 Task: Look for space in Les Pennes-Mirabeau, France from 1st June, 2023 to 9th June, 2023 for 4 adults in price range Rs.6000 to Rs.12000. Place can be entire place with 2 bedrooms having 2 beds and 2 bathrooms. Property type can be house, flat, guest house. Booking option can be shelf check-in. Required host language is English.
Action: Mouse moved to (396, 160)
Screenshot: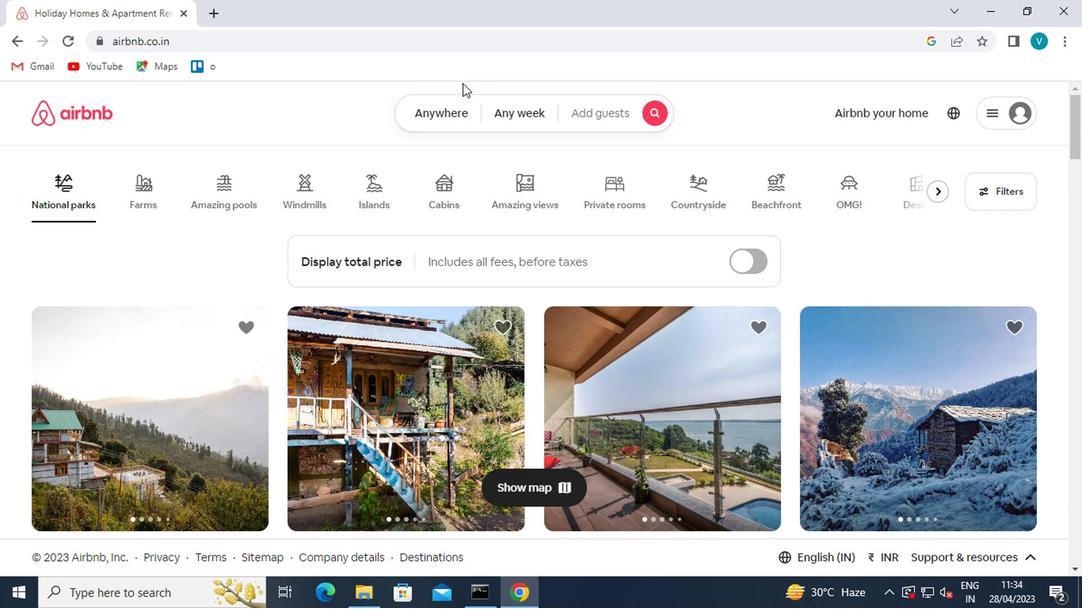 
Action: Mouse pressed left at (396, 160)
Screenshot: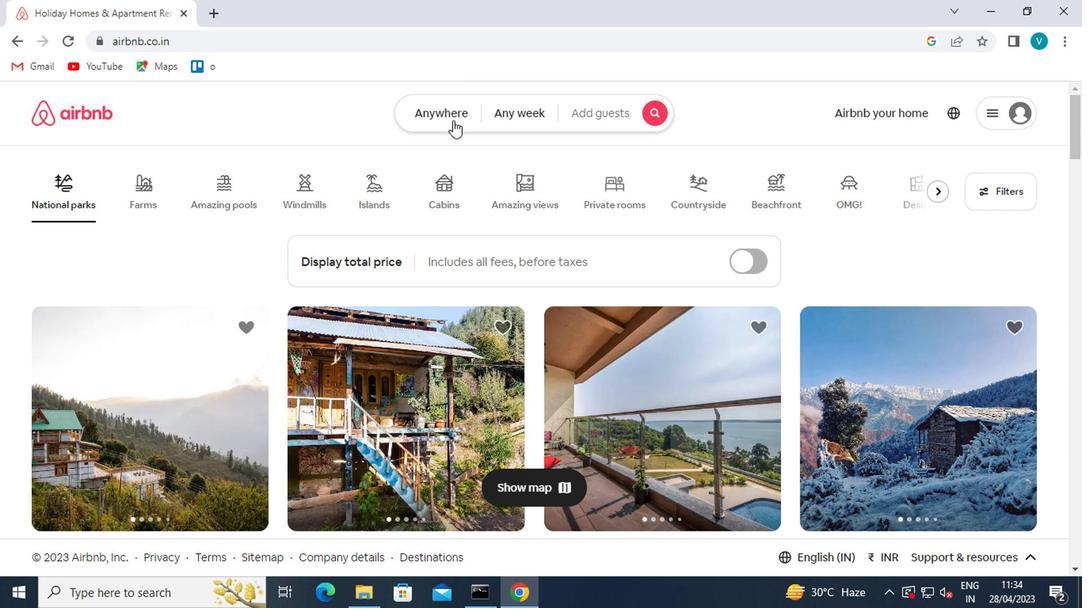 
Action: Mouse moved to (310, 200)
Screenshot: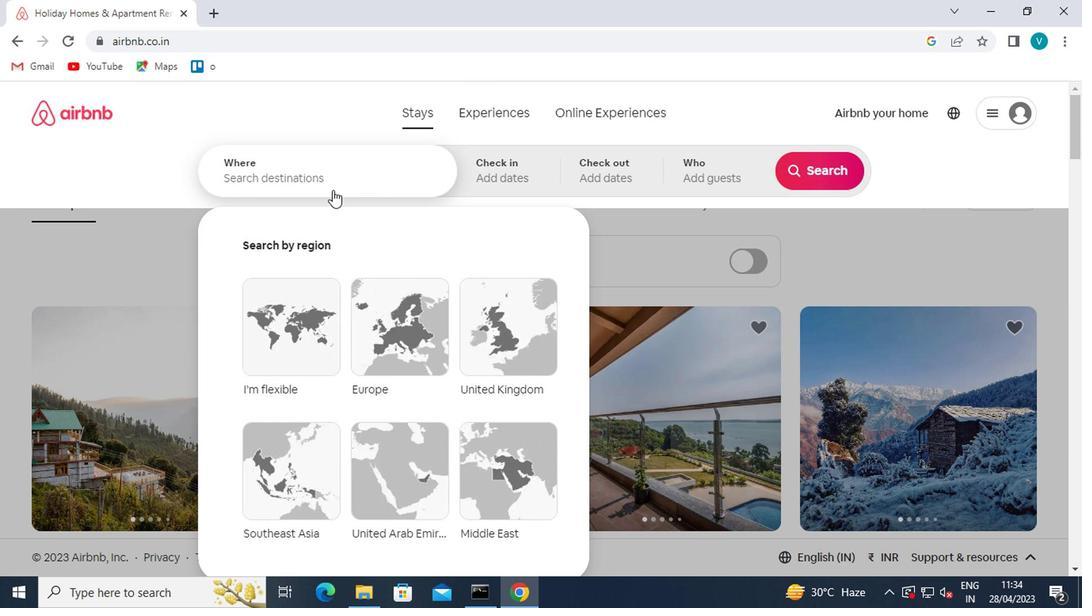 
Action: Mouse pressed left at (310, 200)
Screenshot: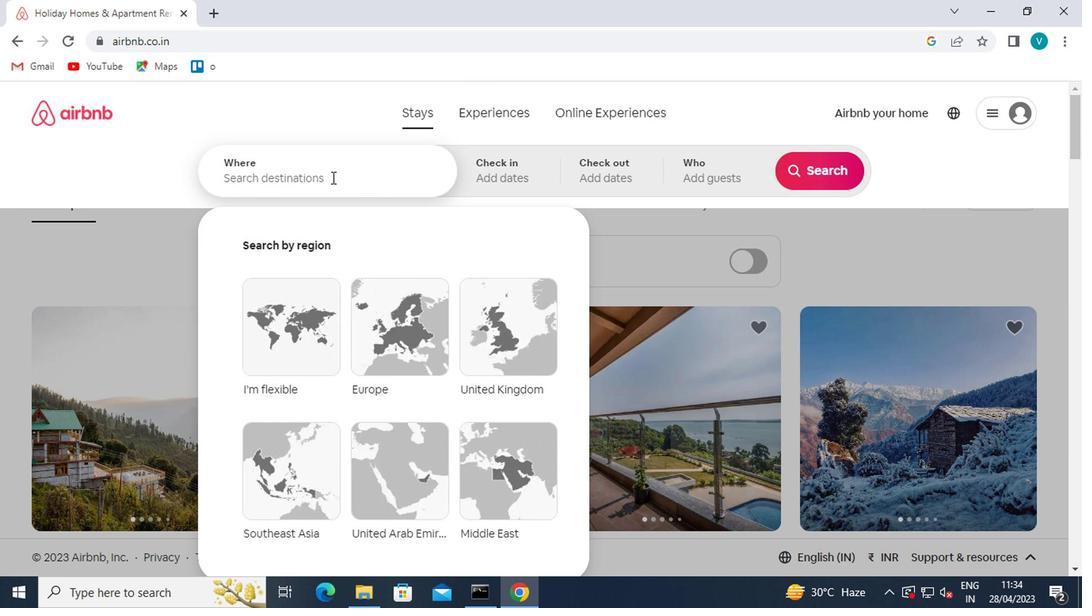 
Action: Key pressed l<Key.caps_lock>es<Key.space>p<Key.down><Key.enter>
Screenshot: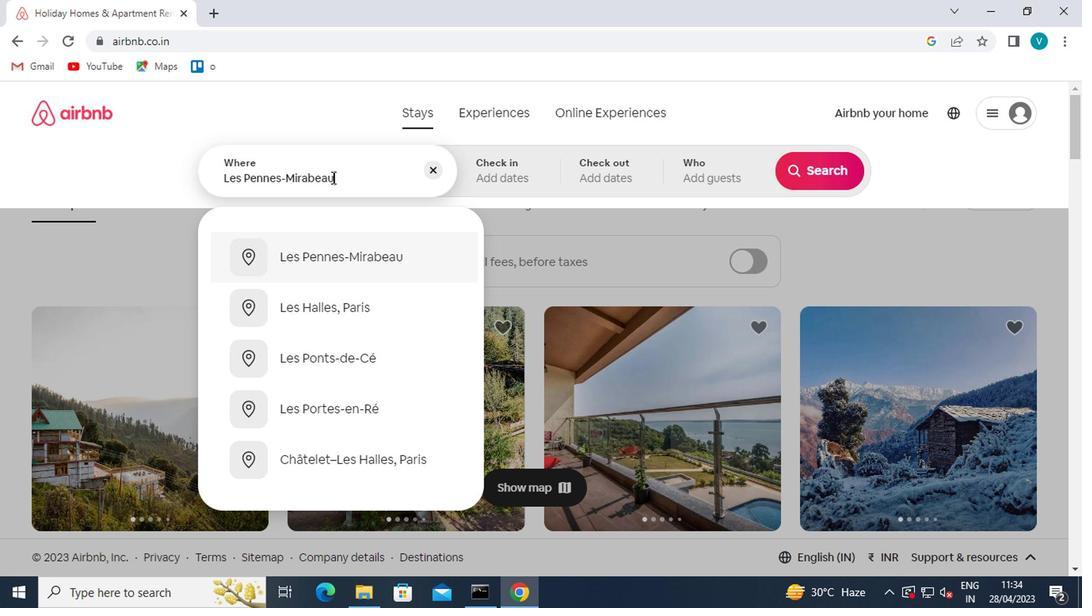 
Action: Mouse moved to (652, 280)
Screenshot: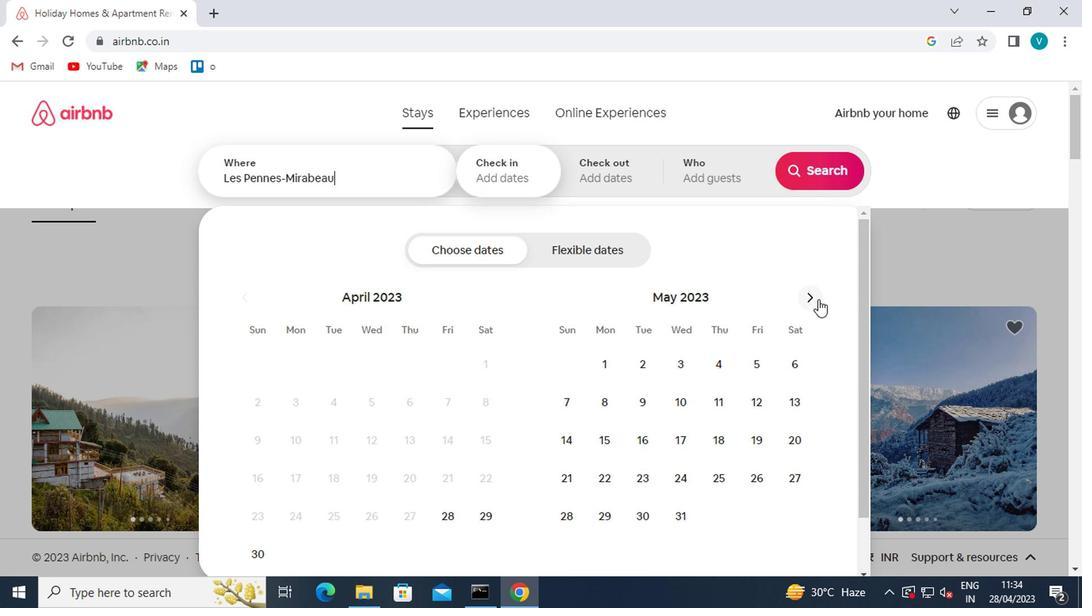 
Action: Mouse pressed left at (652, 280)
Screenshot: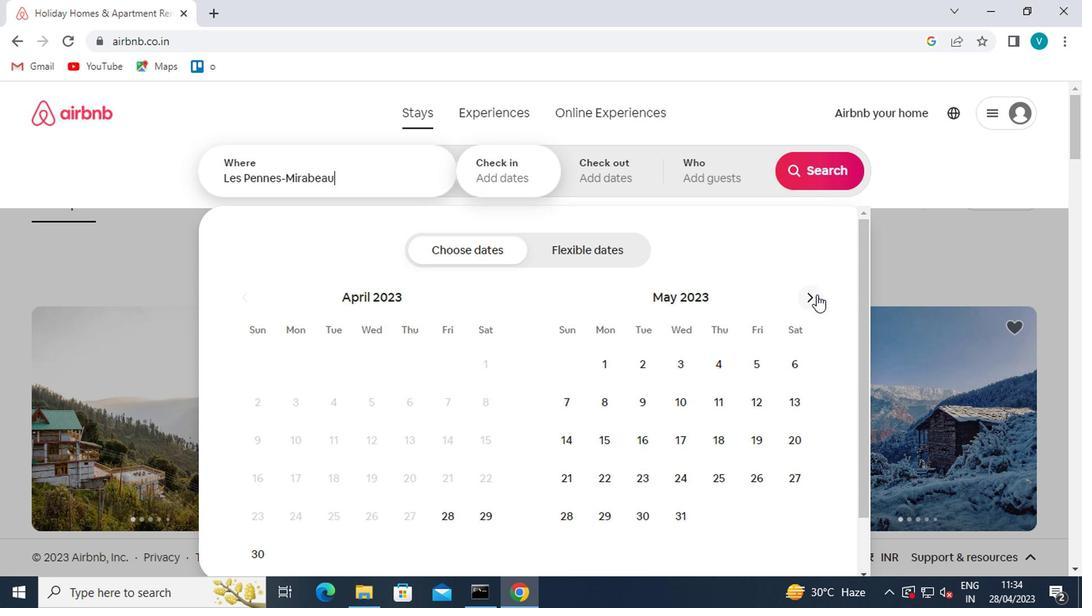 
Action: Mouse moved to (584, 332)
Screenshot: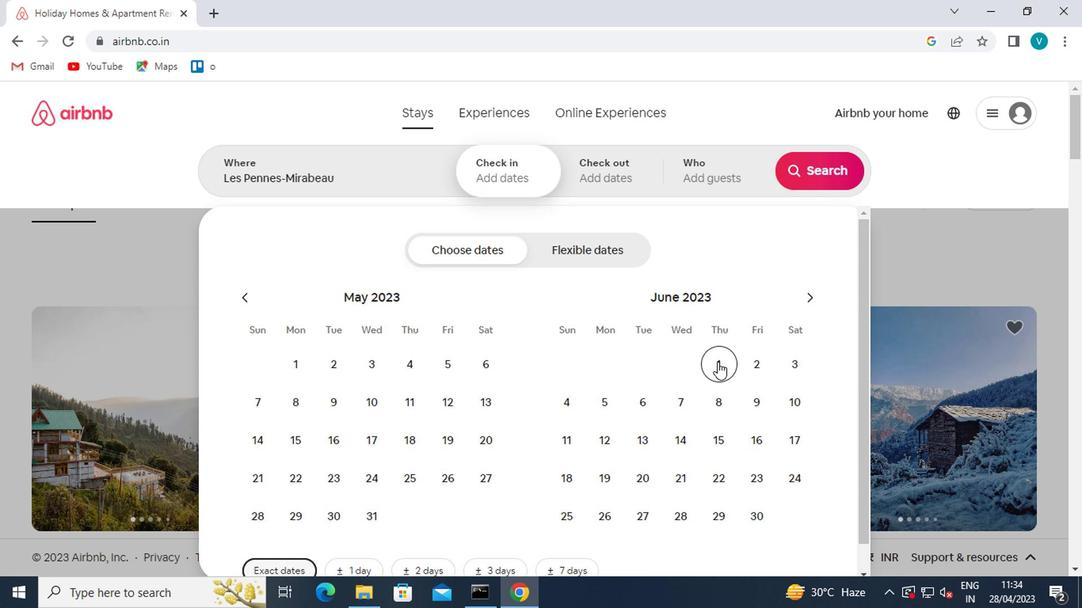 
Action: Mouse pressed left at (584, 332)
Screenshot: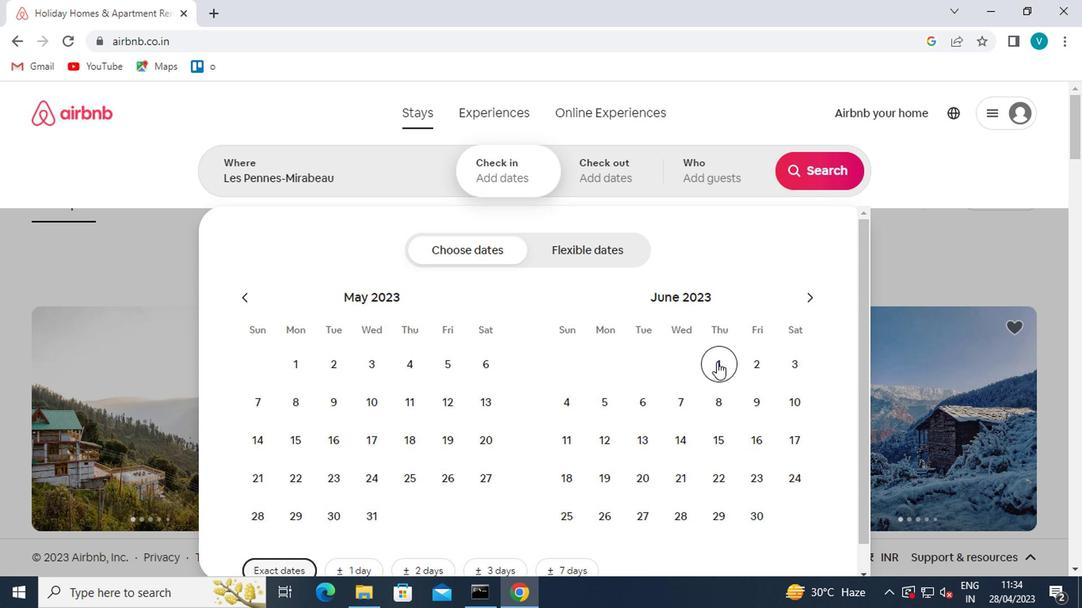 
Action: Mouse moved to (604, 360)
Screenshot: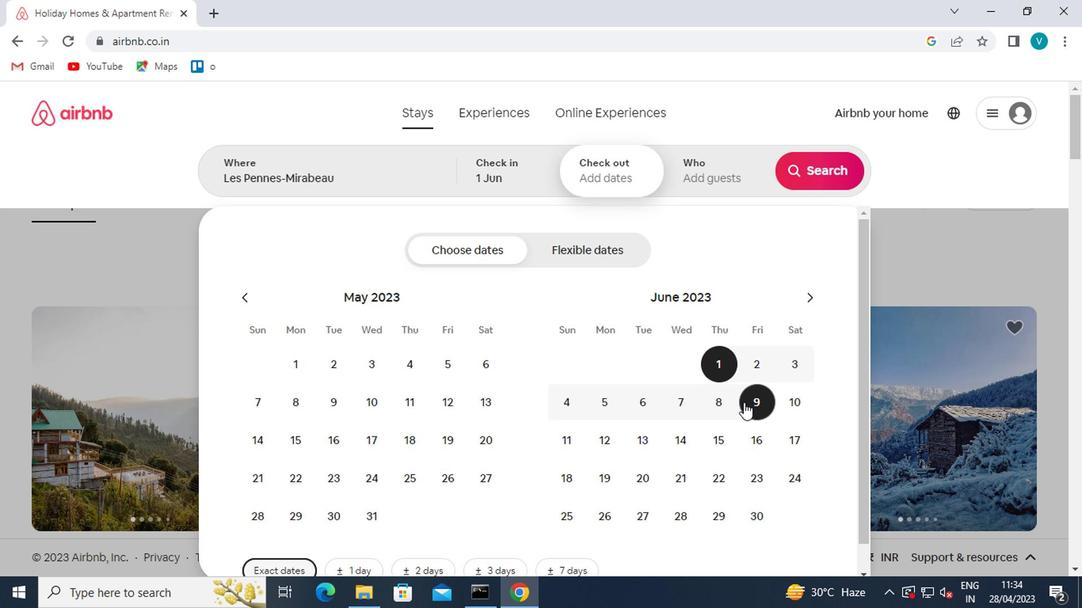 
Action: Mouse pressed left at (604, 360)
Screenshot: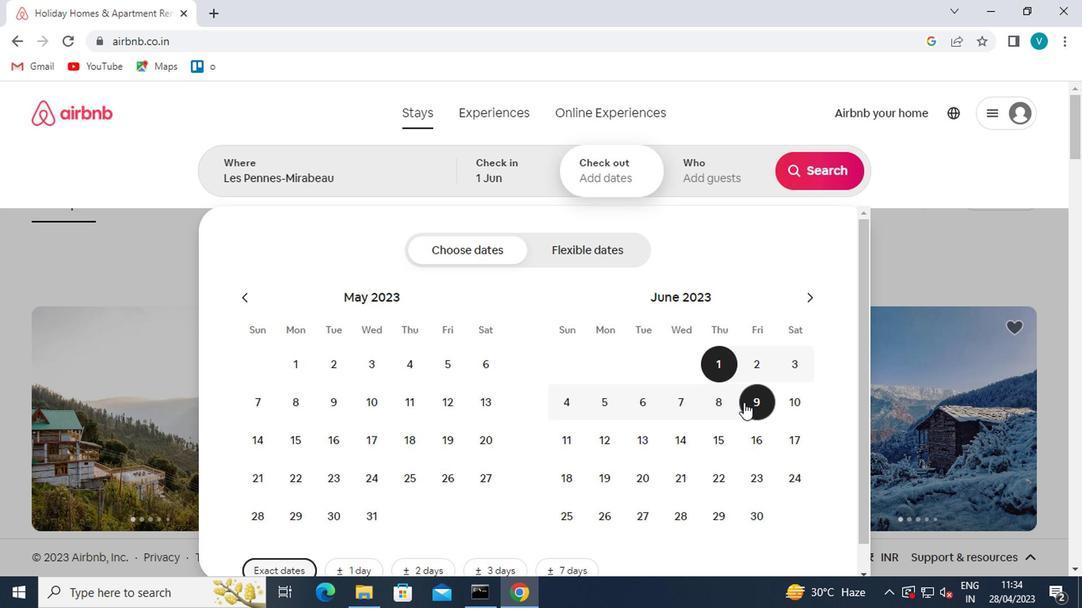 
Action: Mouse moved to (581, 204)
Screenshot: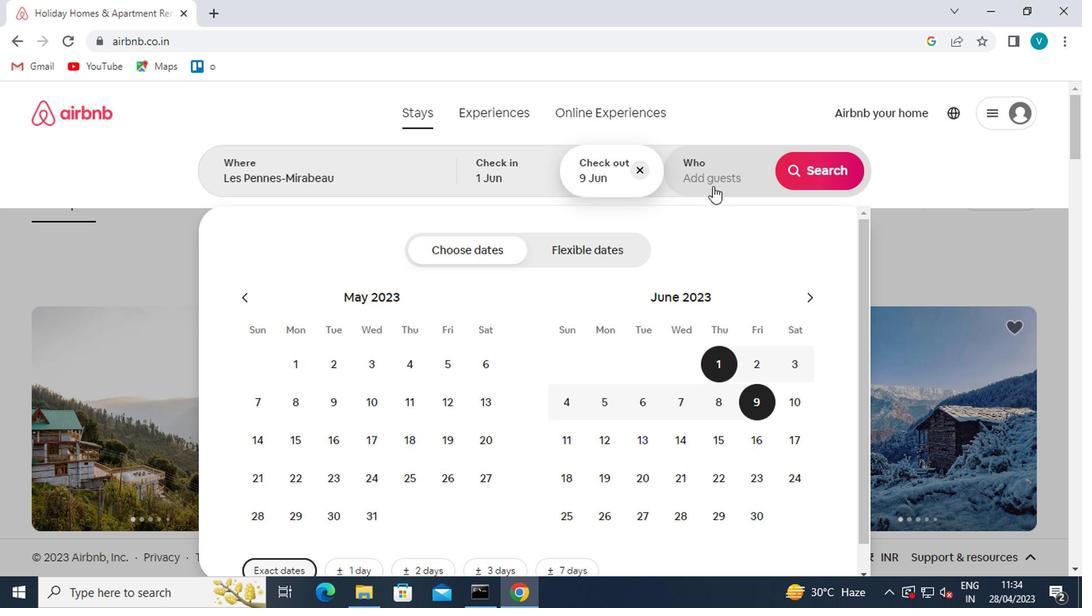 
Action: Mouse pressed left at (581, 204)
Screenshot: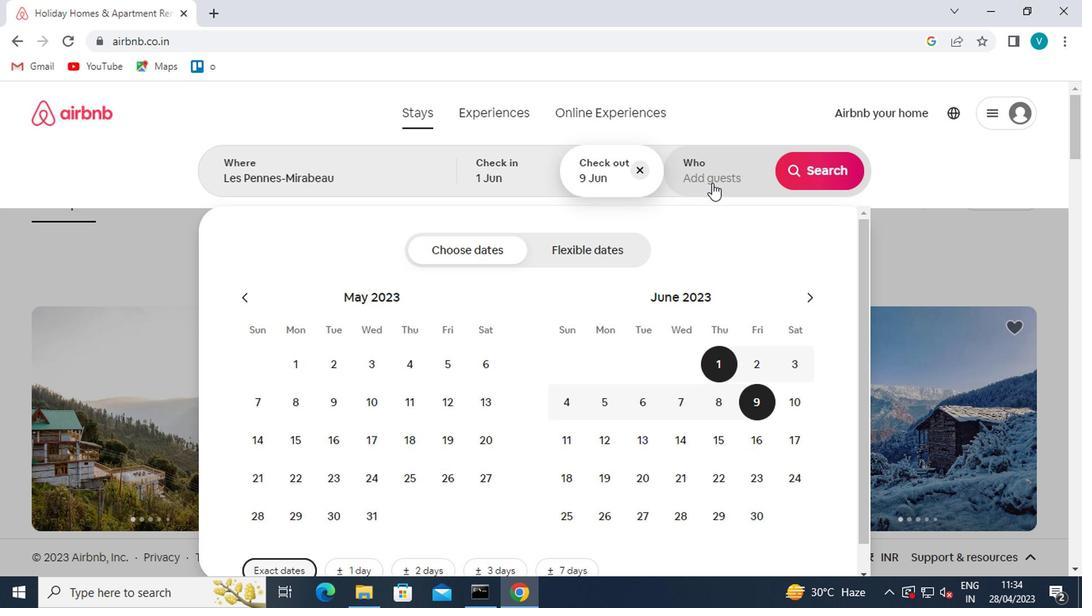 
Action: Mouse moved to (664, 254)
Screenshot: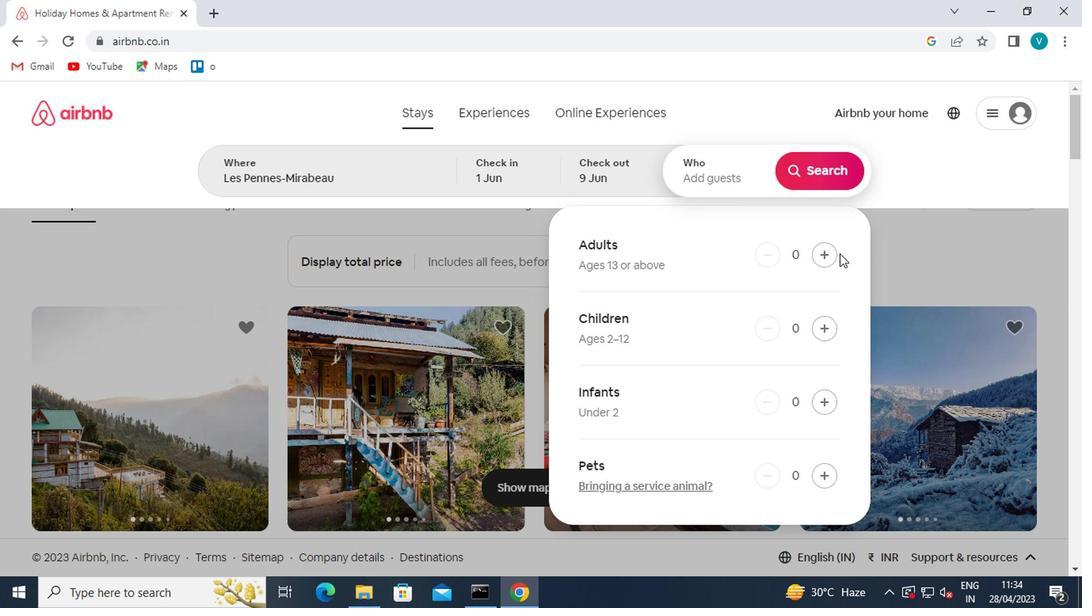 
Action: Mouse pressed left at (664, 254)
Screenshot: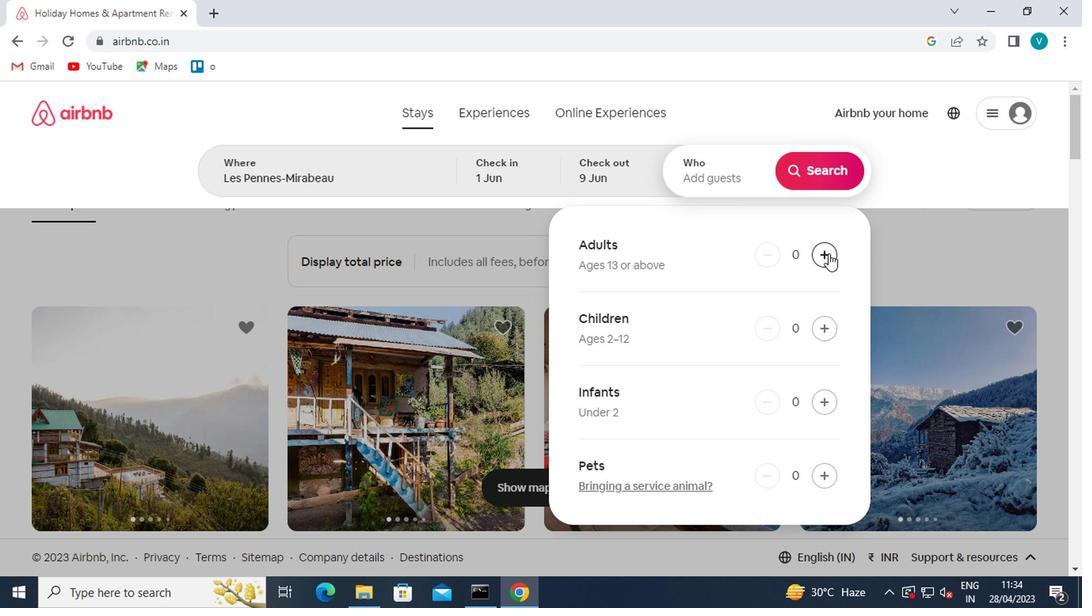 
Action: Mouse pressed left at (664, 254)
Screenshot: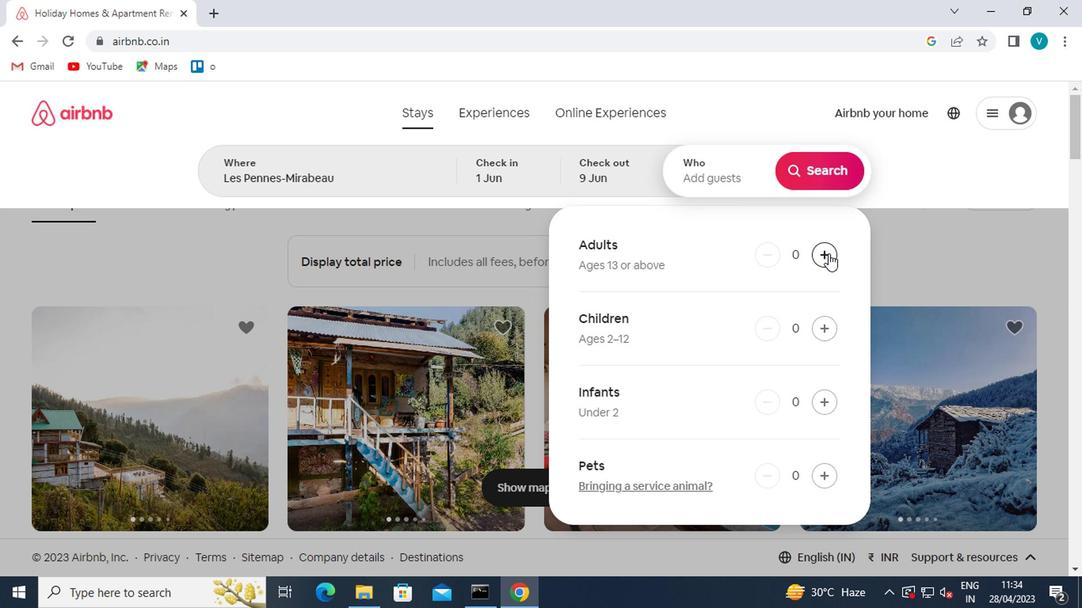 
Action: Mouse pressed left at (664, 254)
Screenshot: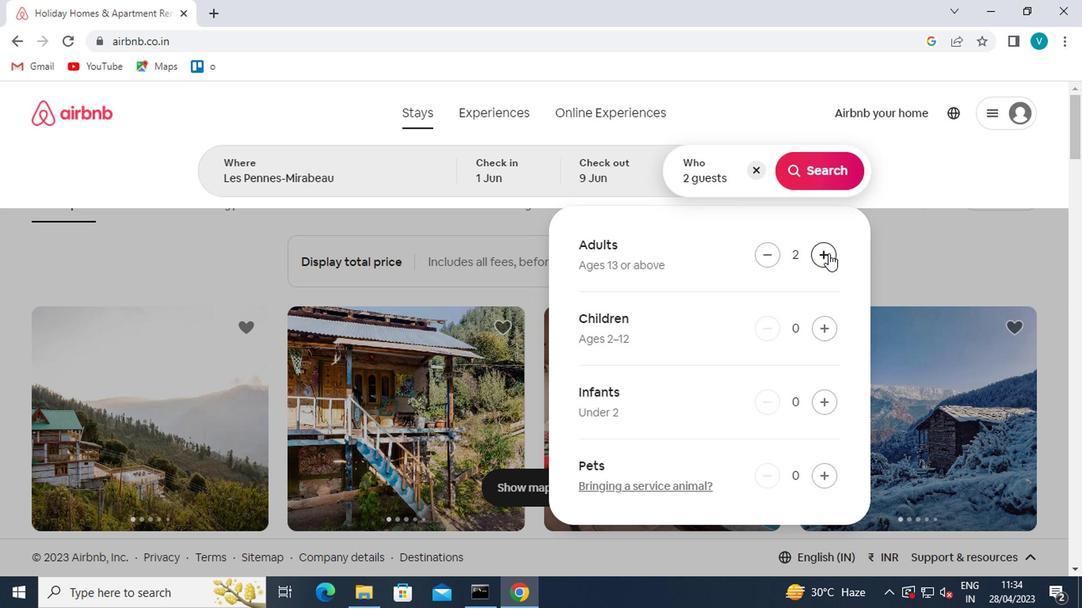 
Action: Mouse pressed left at (664, 254)
Screenshot: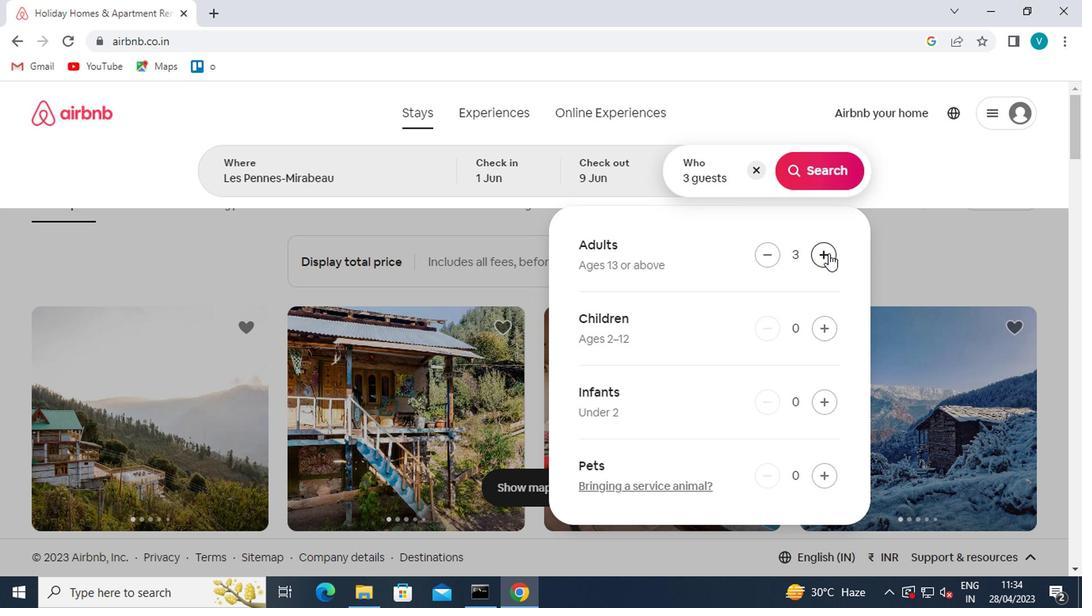 
Action: Mouse moved to (654, 197)
Screenshot: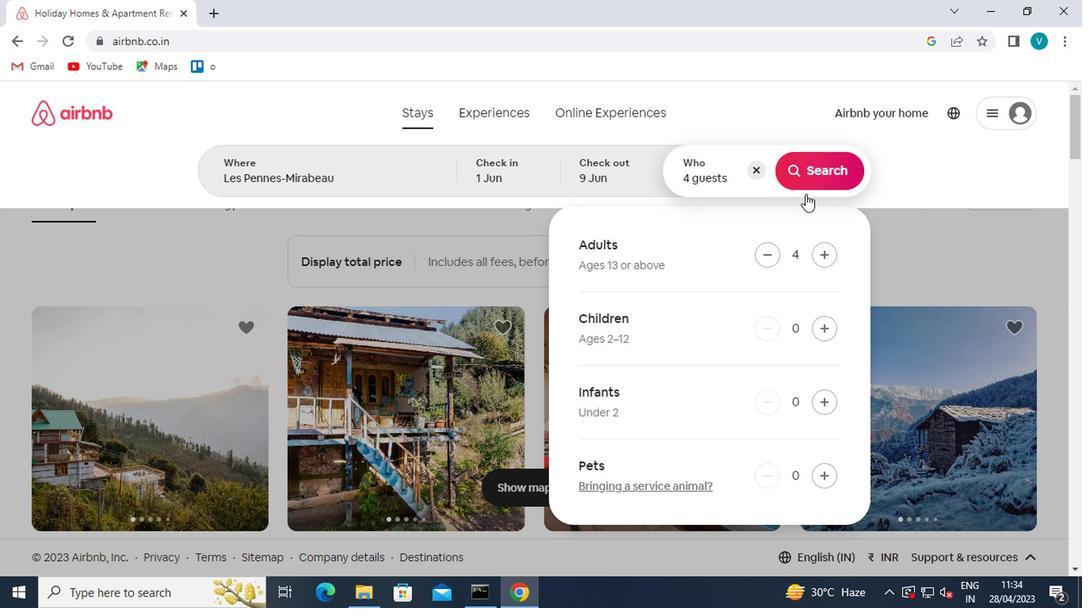 
Action: Mouse pressed left at (654, 197)
Screenshot: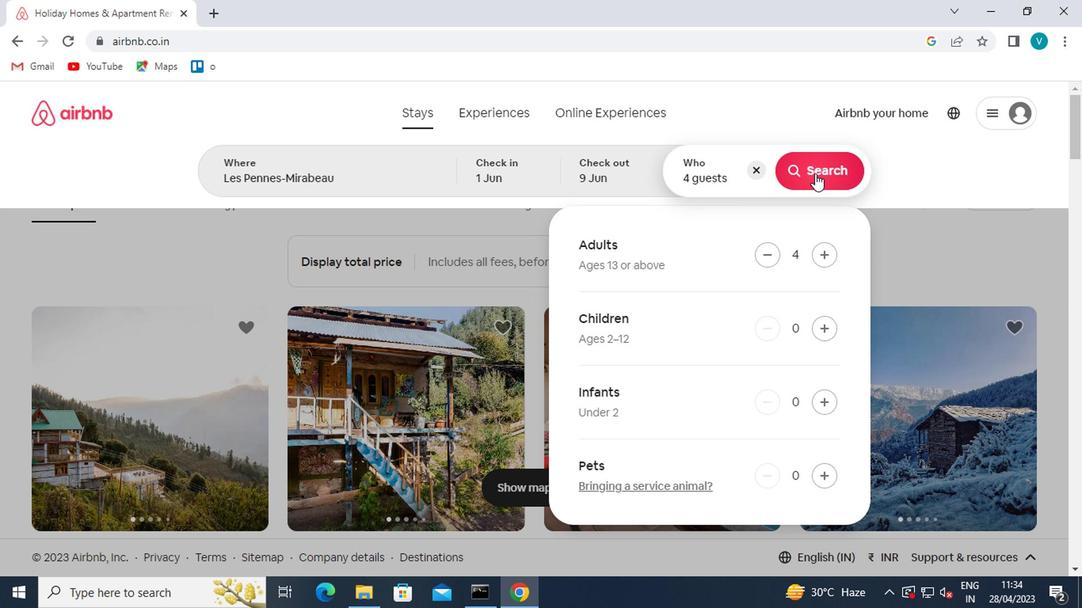 
Action: Mouse moved to (793, 194)
Screenshot: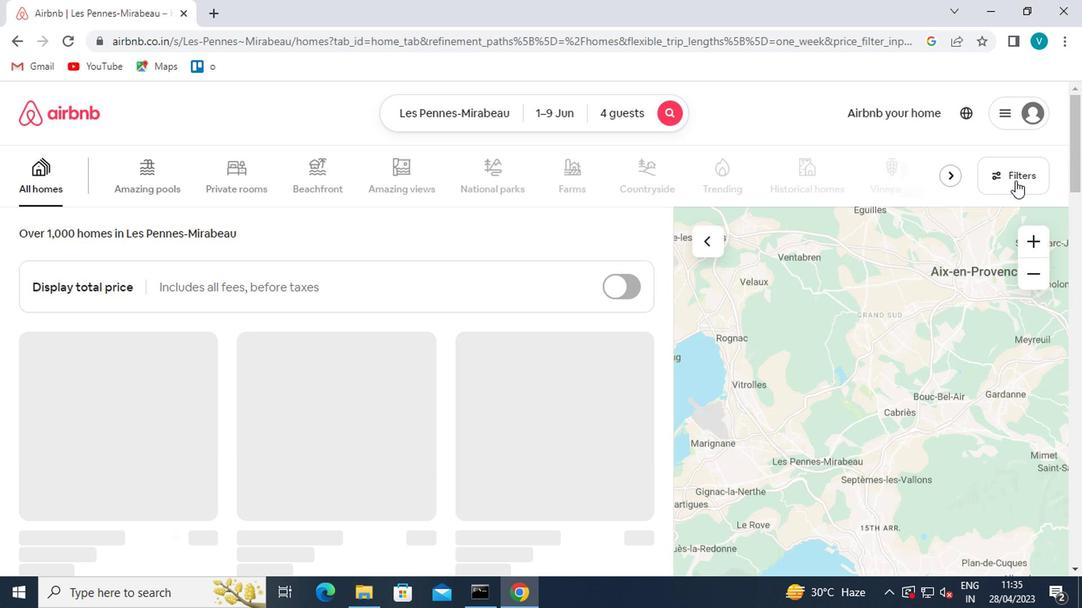 
Action: Mouse pressed left at (793, 194)
Screenshot: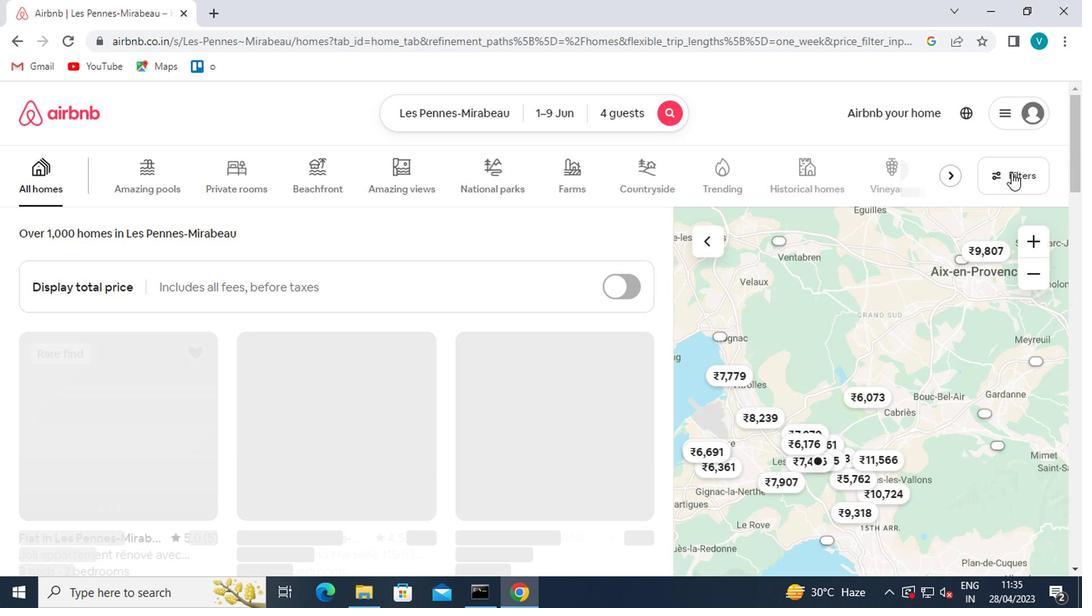 
Action: Mouse moved to (335, 340)
Screenshot: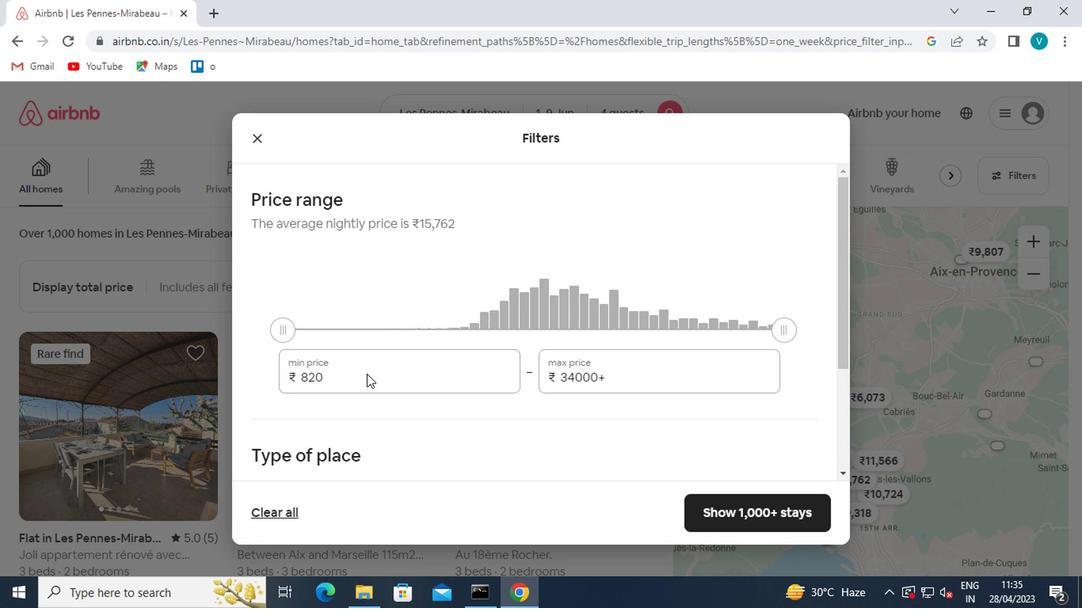 
Action: Mouse pressed left at (335, 340)
Screenshot: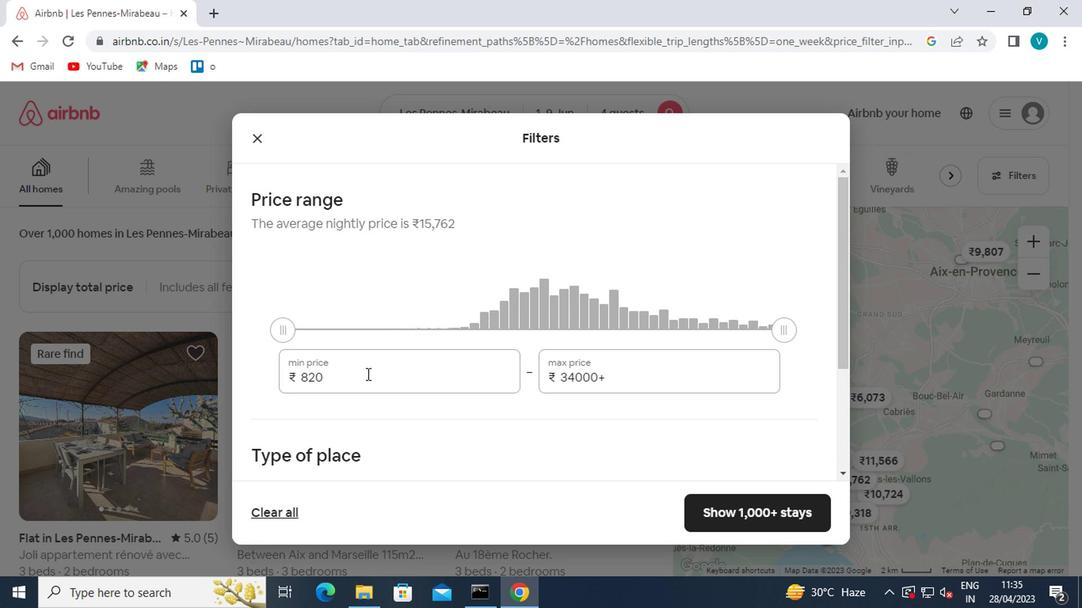 
Action: Key pressed <Key.backspace><Key.backspace><Key.backspace><Key.backspace><Key.backspace><Key.backspace><Key.backspace><Key.backspace><Key.backspace><Key.backspace><Key.backspace>6000<Key.tab>12000
Screenshot: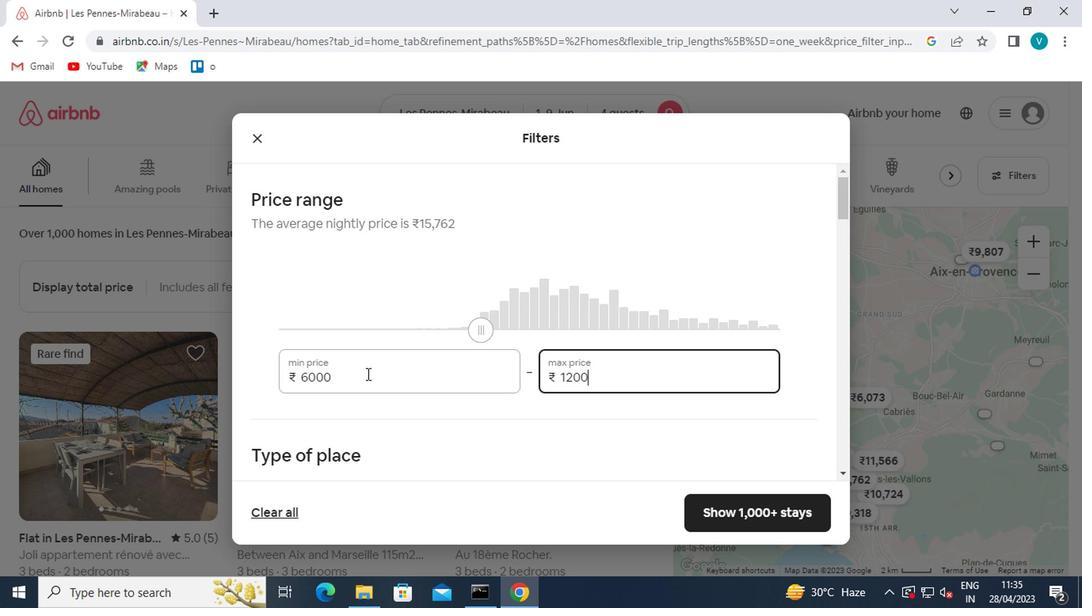 
Action: Mouse scrolled (335, 339) with delta (0, 0)
Screenshot: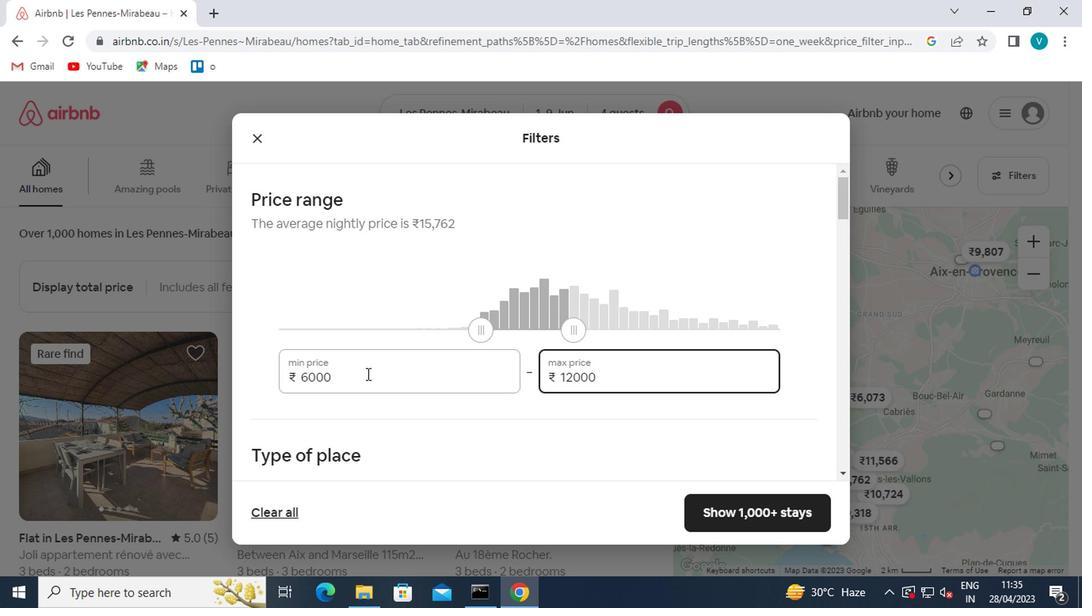 
Action: Mouse scrolled (335, 339) with delta (0, 0)
Screenshot: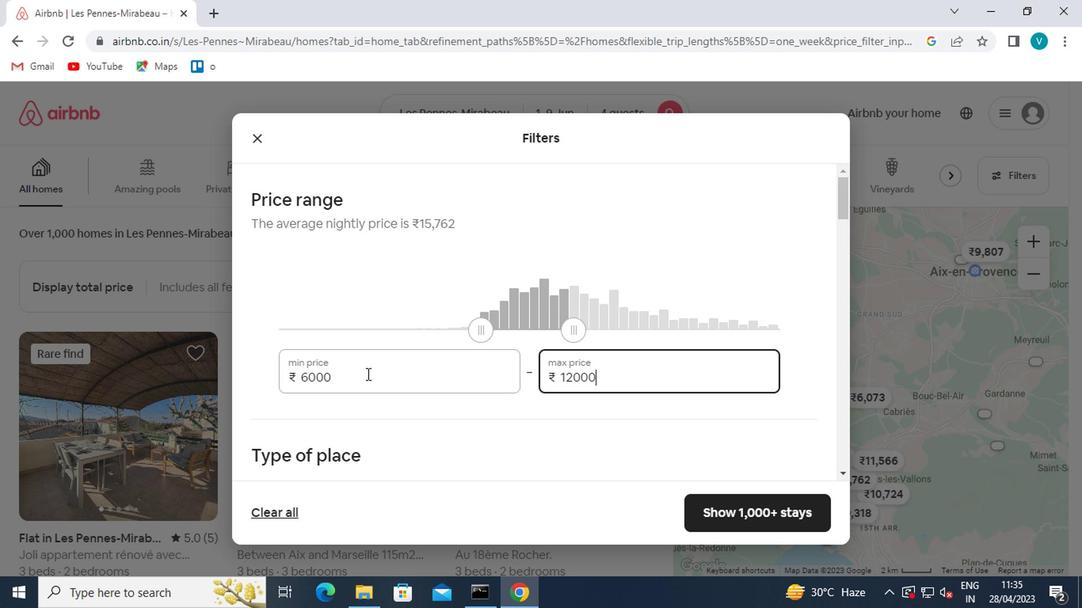 
Action: Mouse scrolled (335, 339) with delta (0, 0)
Screenshot: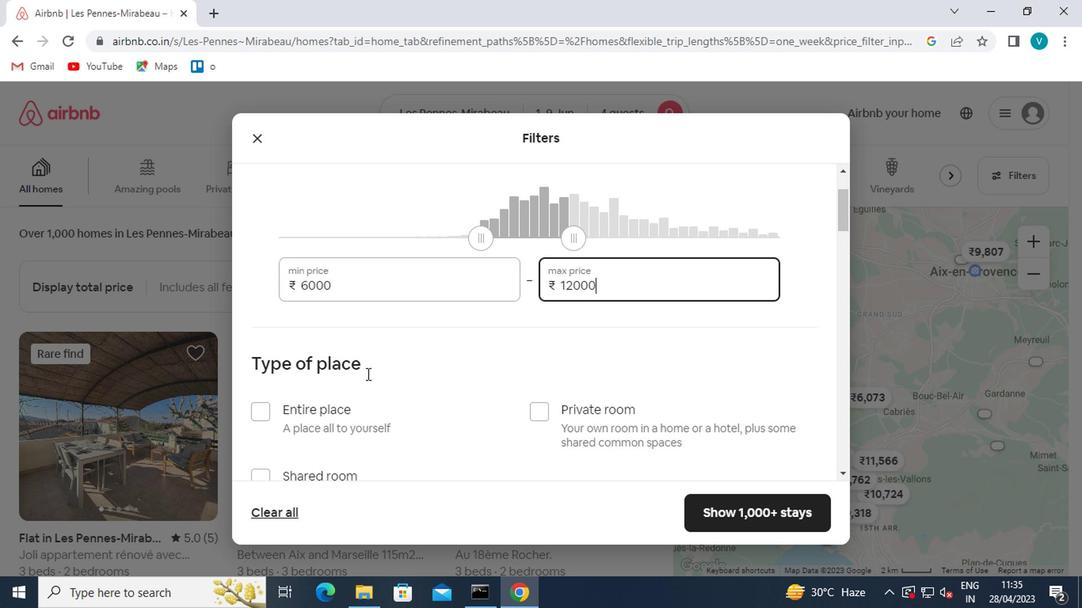 
Action: Mouse scrolled (335, 339) with delta (0, 0)
Screenshot: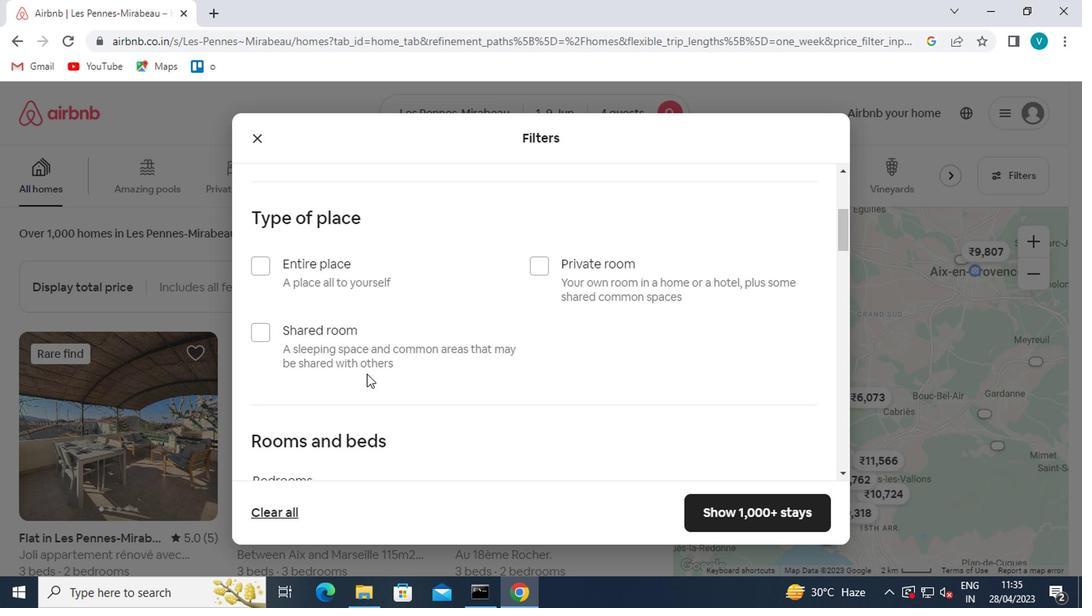 
Action: Mouse moved to (284, 211)
Screenshot: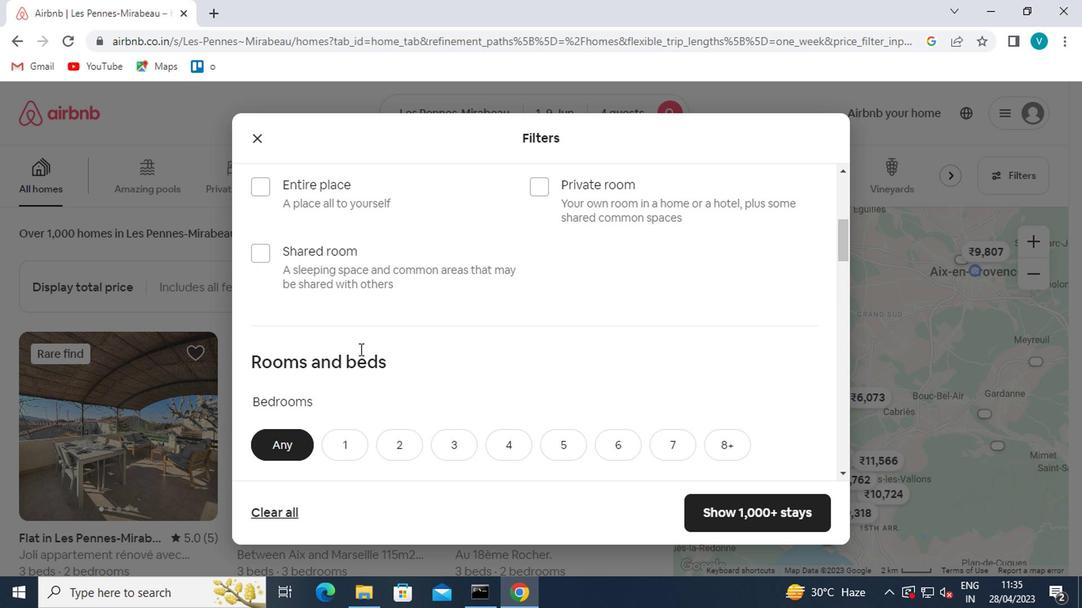 
Action: Mouse pressed left at (284, 211)
Screenshot: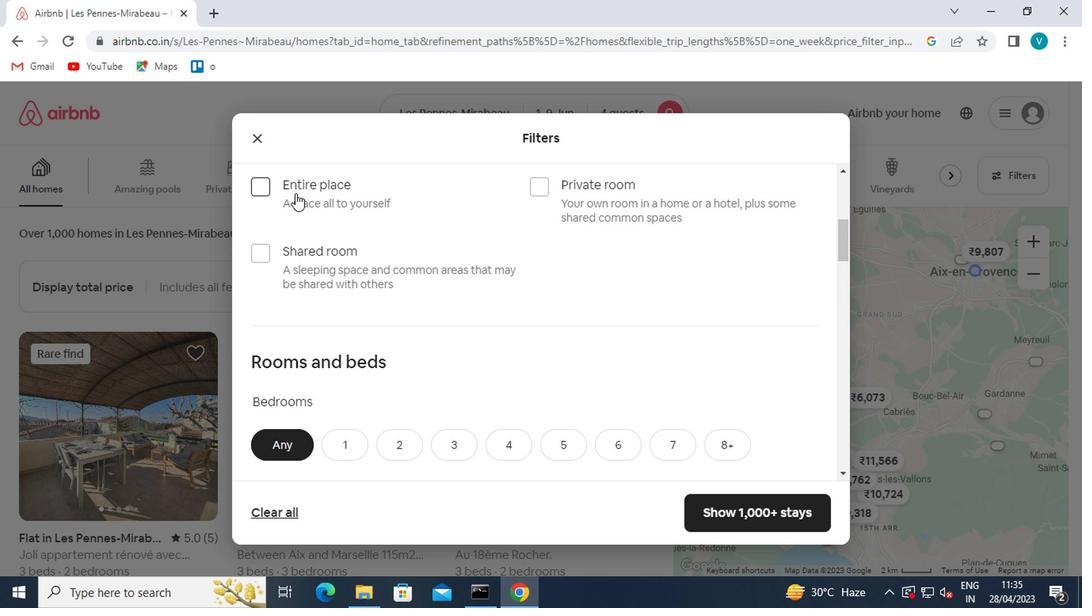 
Action: Mouse moved to (301, 221)
Screenshot: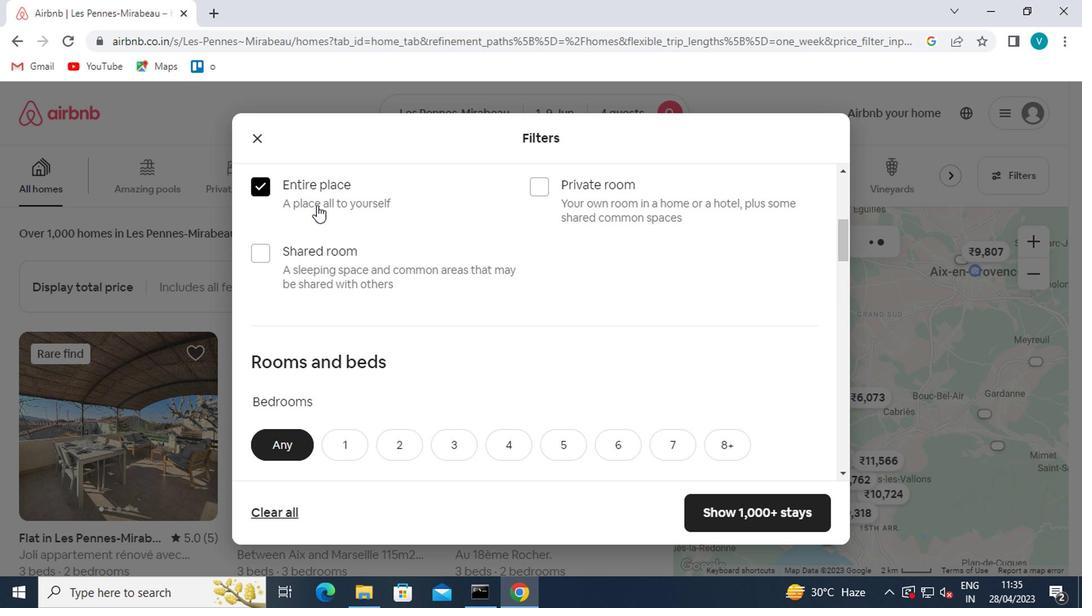 
Action: Mouse scrolled (301, 220) with delta (0, 0)
Screenshot: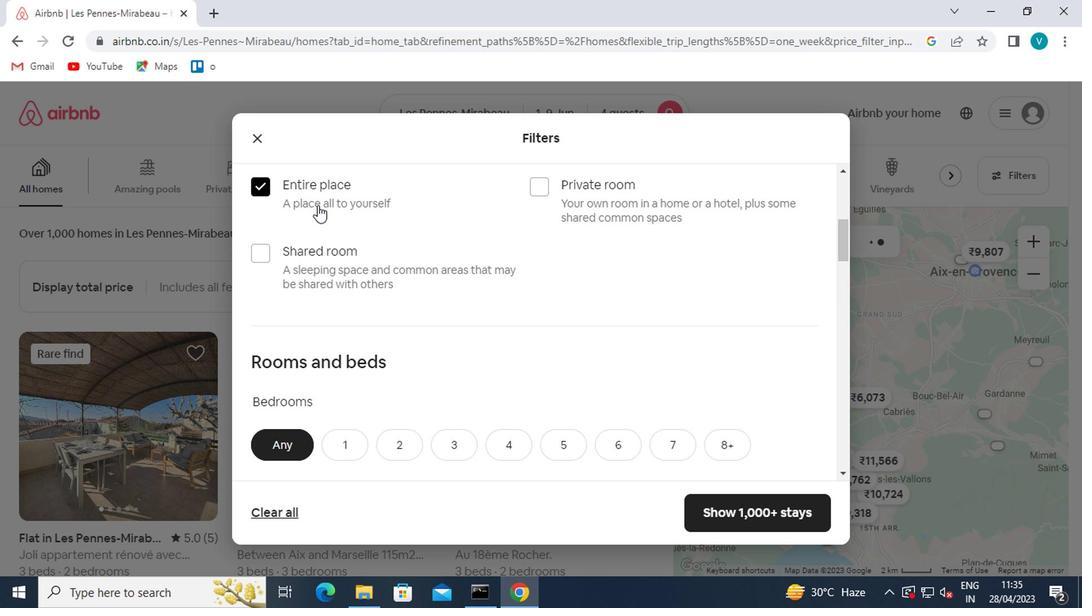
Action: Mouse moved to (301, 222)
Screenshot: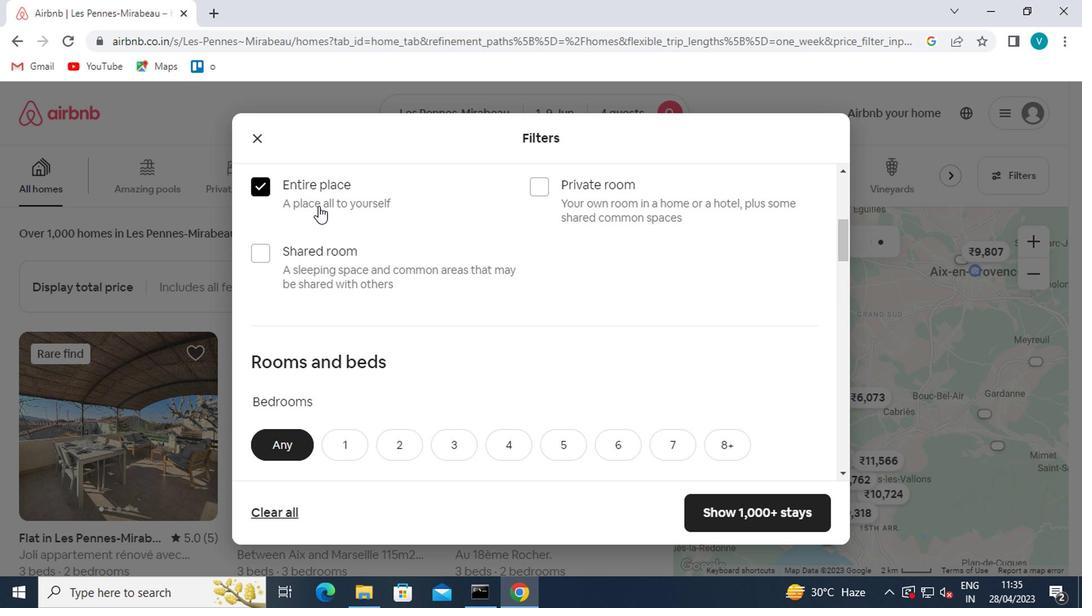 
Action: Mouse scrolled (301, 221) with delta (0, 0)
Screenshot: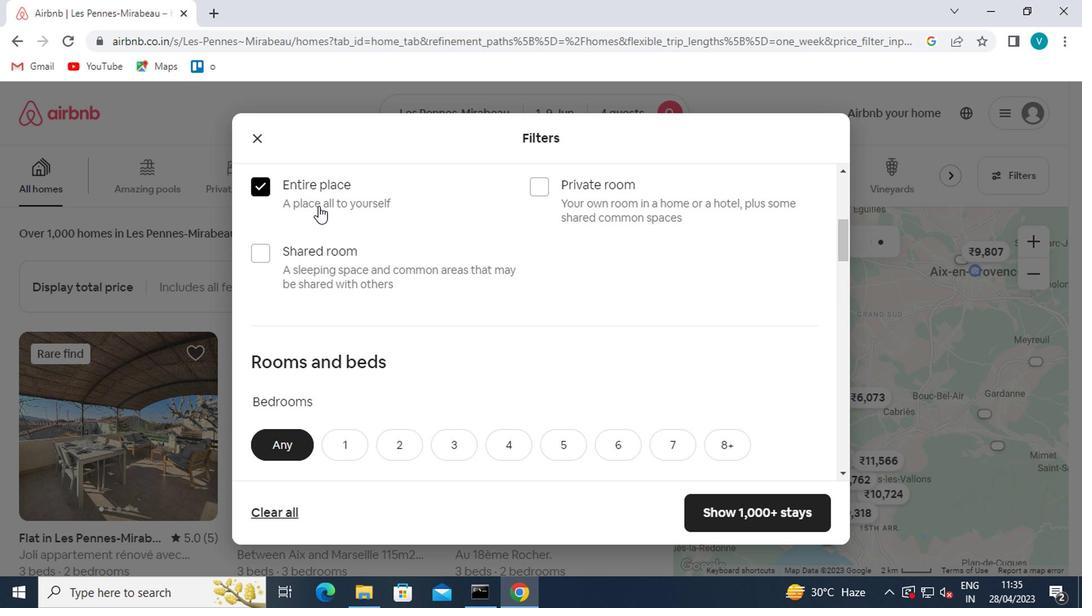 
Action: Mouse moved to (357, 278)
Screenshot: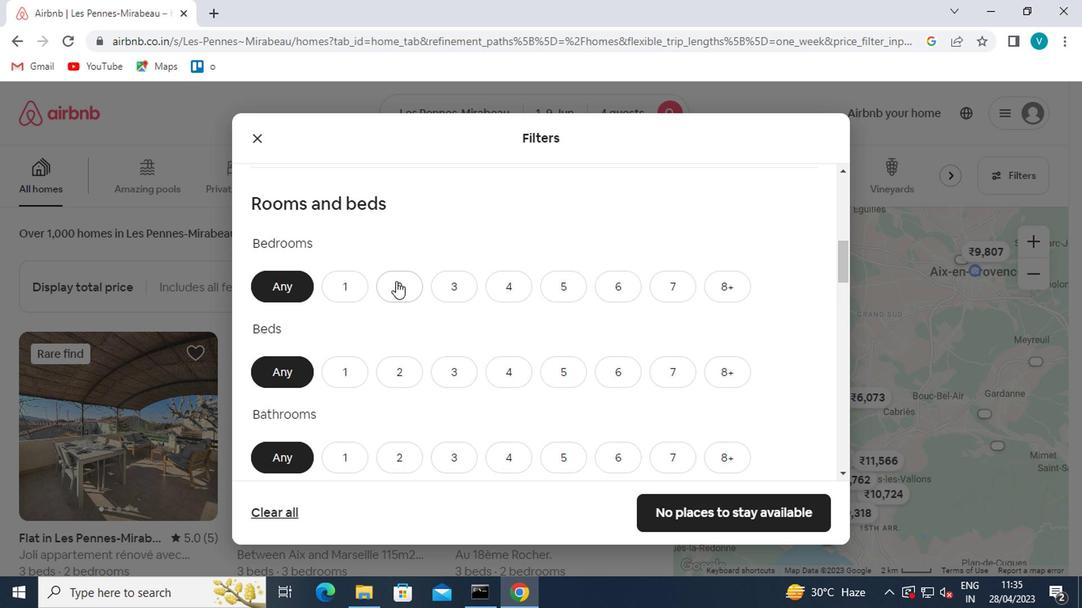 
Action: Mouse pressed left at (357, 278)
Screenshot: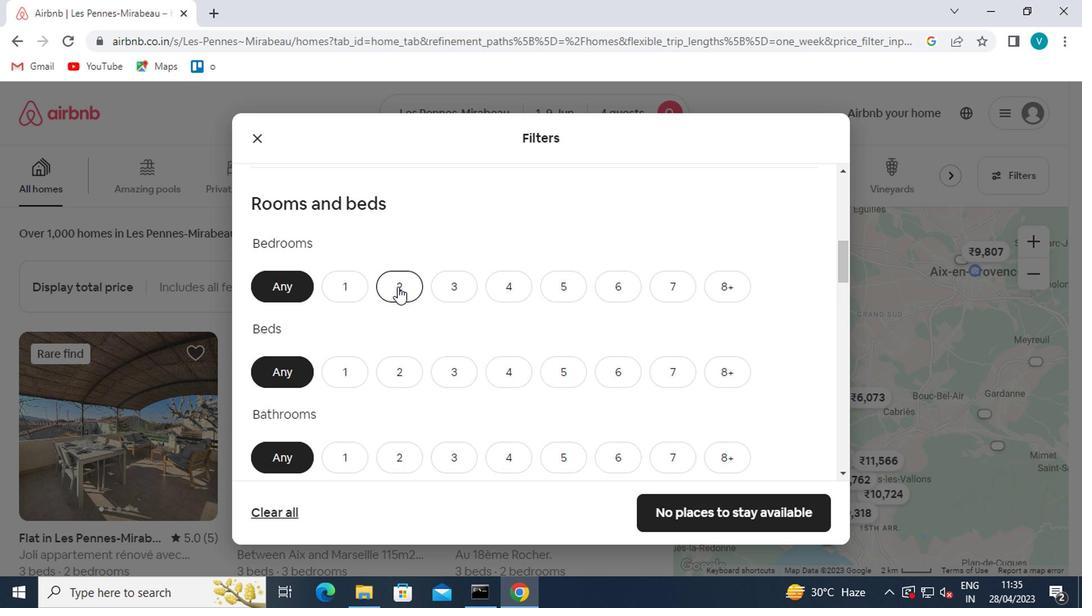 
Action: Mouse moved to (357, 279)
Screenshot: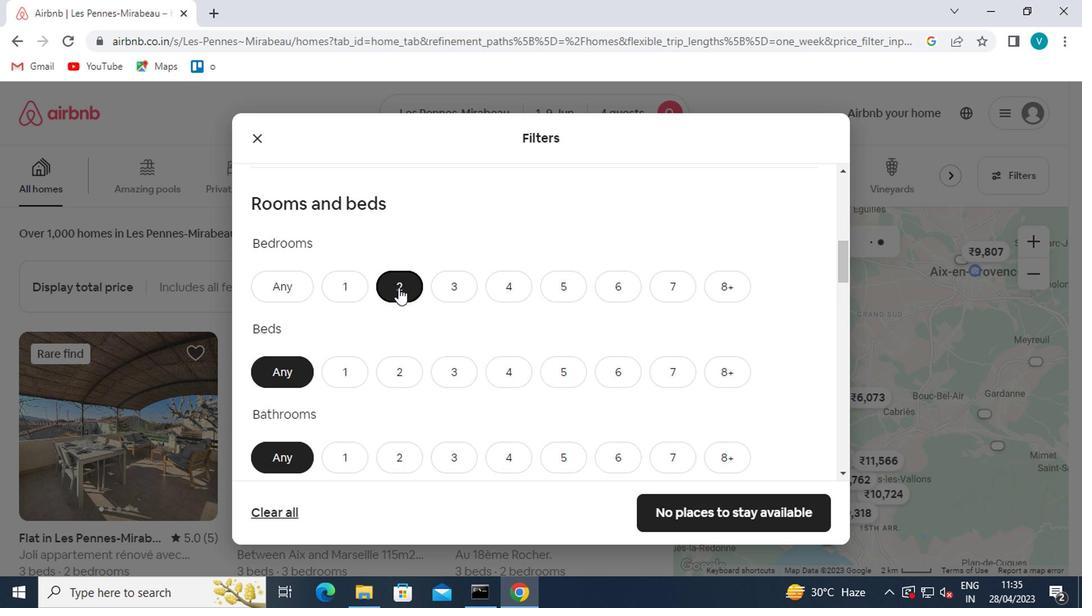 
Action: Mouse scrolled (357, 279) with delta (0, 0)
Screenshot: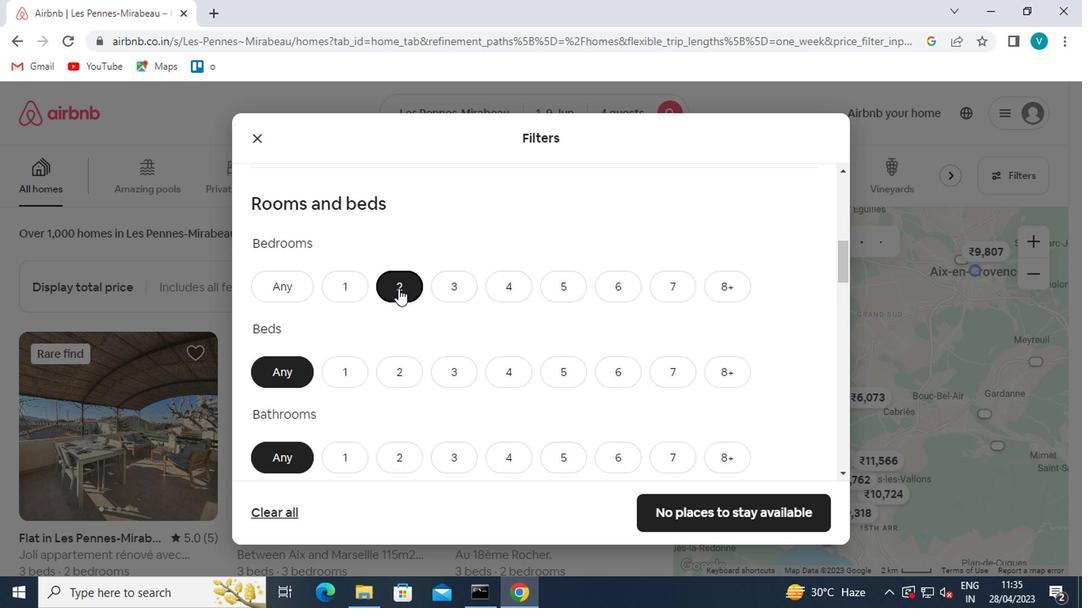 
Action: Mouse moved to (357, 279)
Screenshot: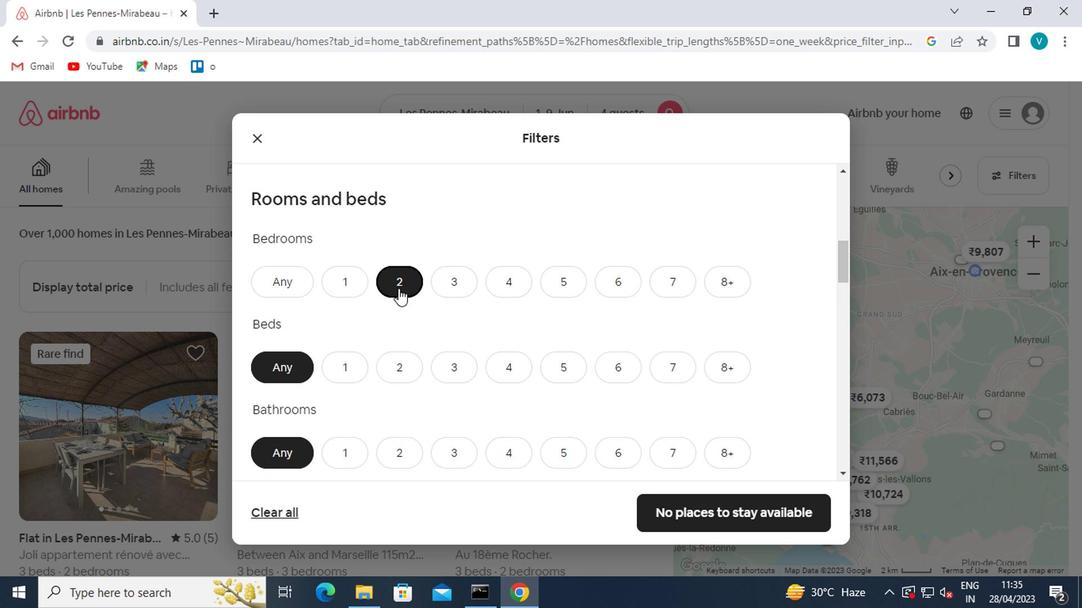 
Action: Mouse pressed left at (357, 279)
Screenshot: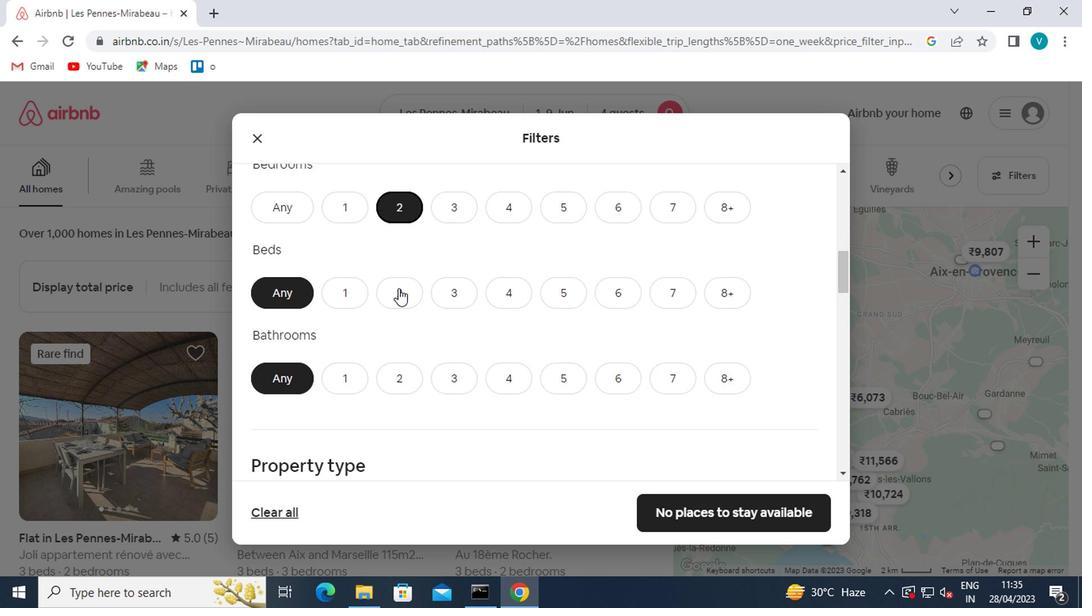 
Action: Mouse scrolled (357, 279) with delta (0, 0)
Screenshot: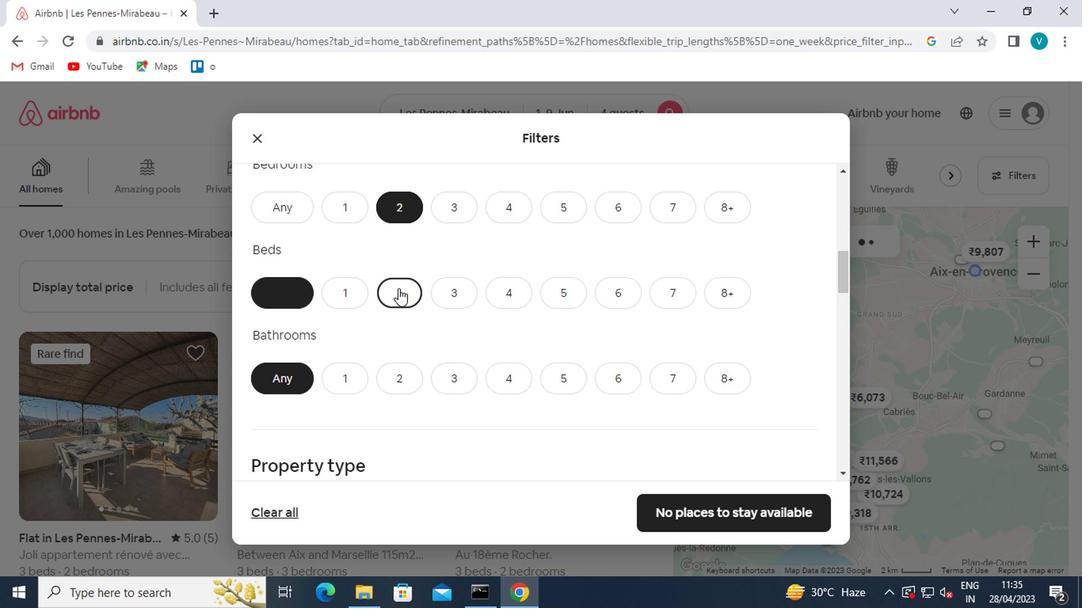 
Action: Mouse pressed left at (357, 279)
Screenshot: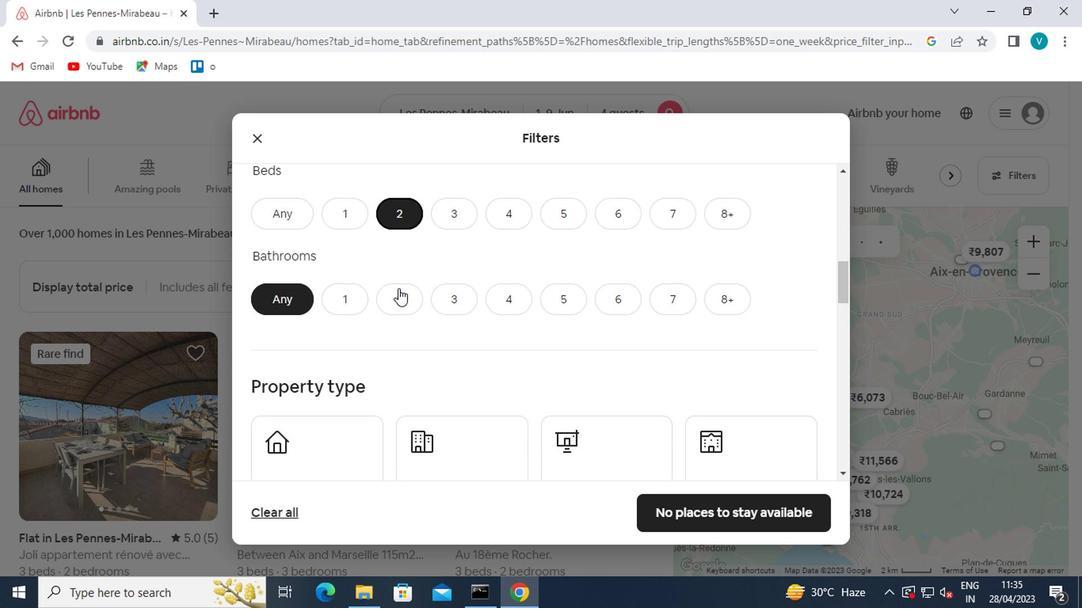 
Action: Mouse scrolled (357, 279) with delta (0, 0)
Screenshot: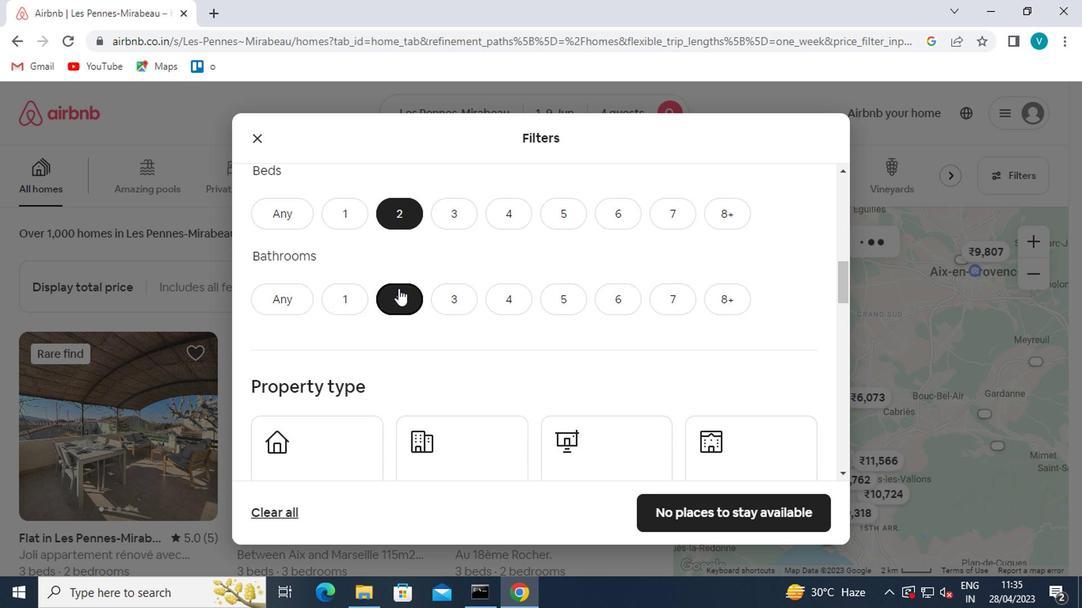 
Action: Mouse moved to (318, 348)
Screenshot: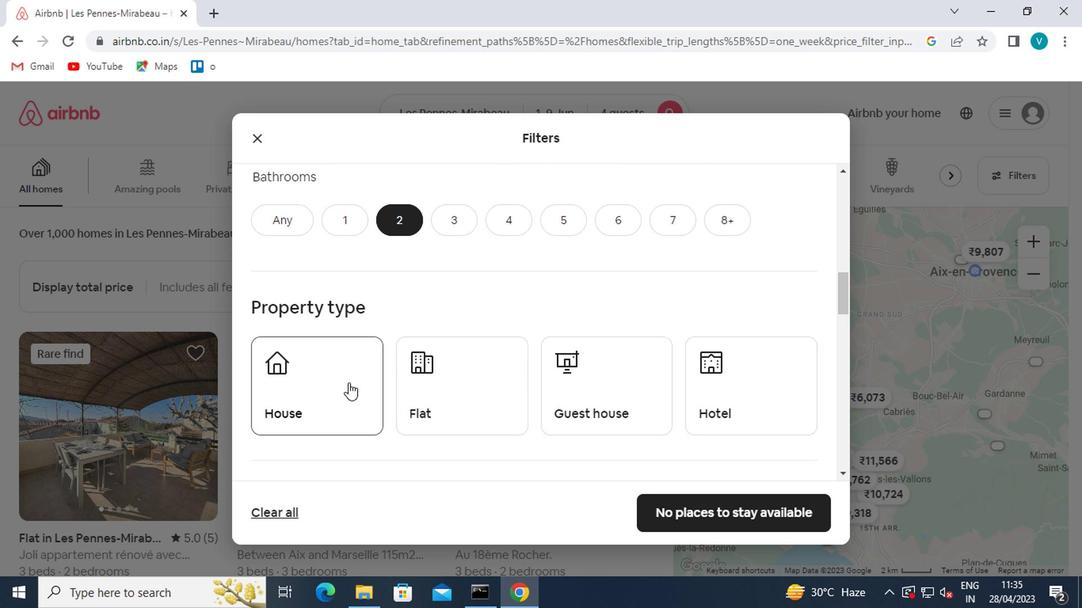 
Action: Mouse pressed left at (318, 348)
Screenshot: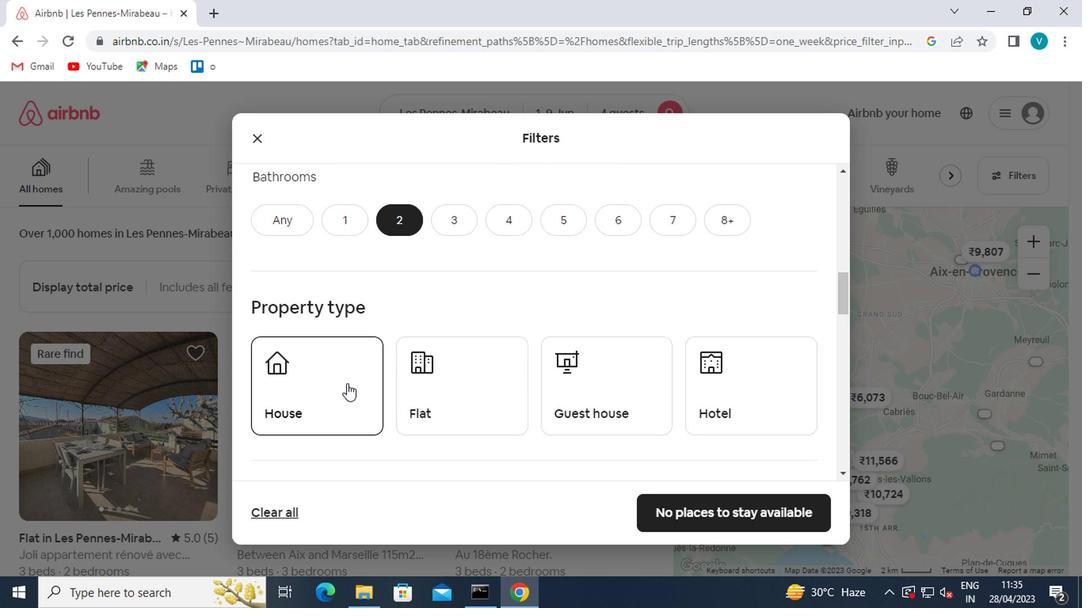 
Action: Mouse moved to (365, 341)
Screenshot: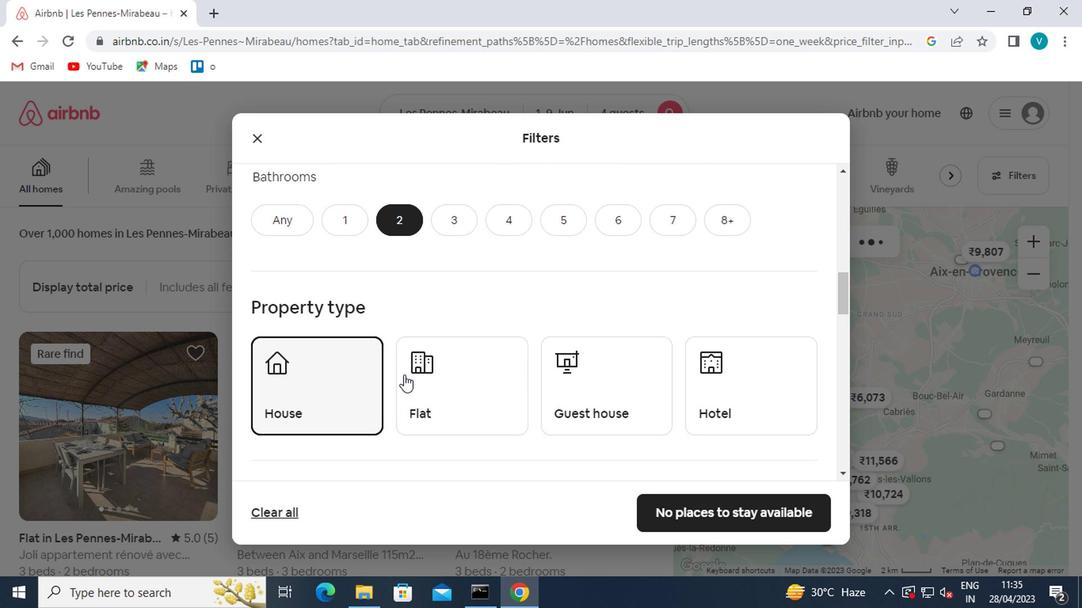 
Action: Mouse pressed left at (365, 341)
Screenshot: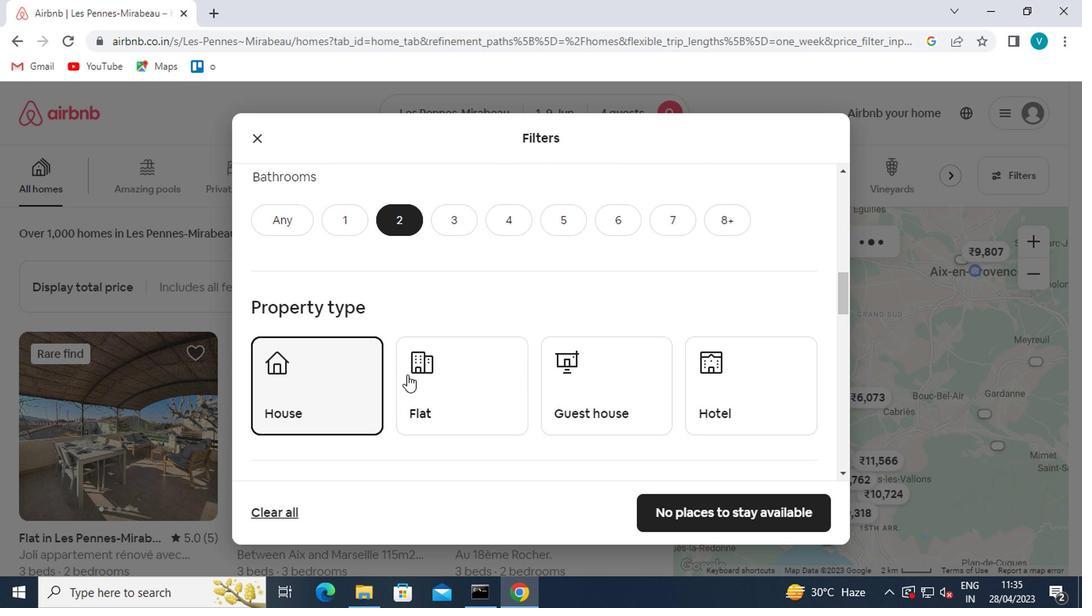 
Action: Mouse moved to (500, 347)
Screenshot: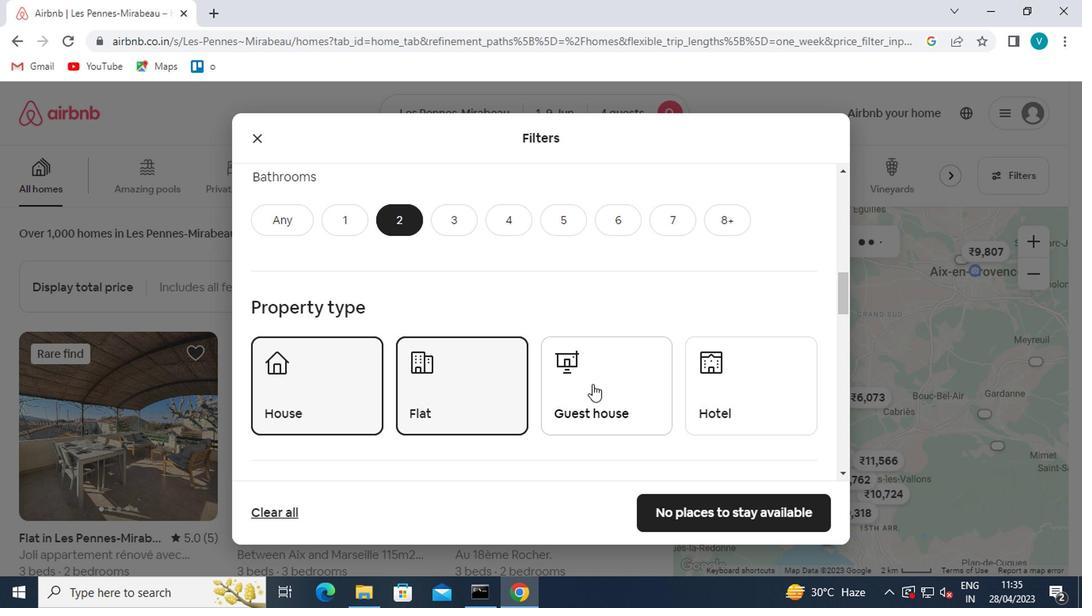 
Action: Mouse pressed left at (500, 347)
Screenshot: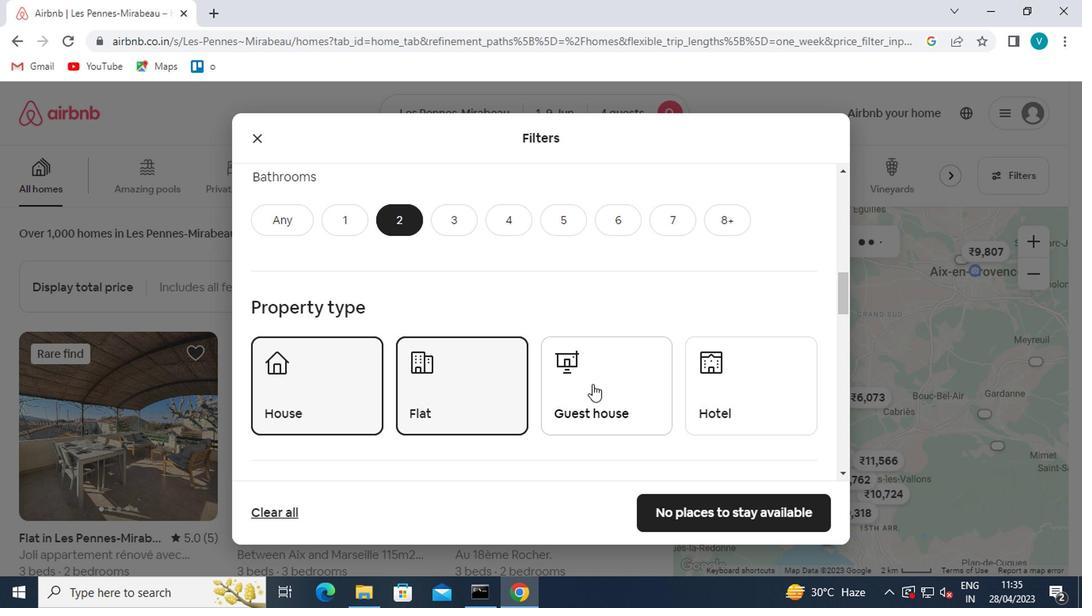 
Action: Mouse moved to (498, 346)
Screenshot: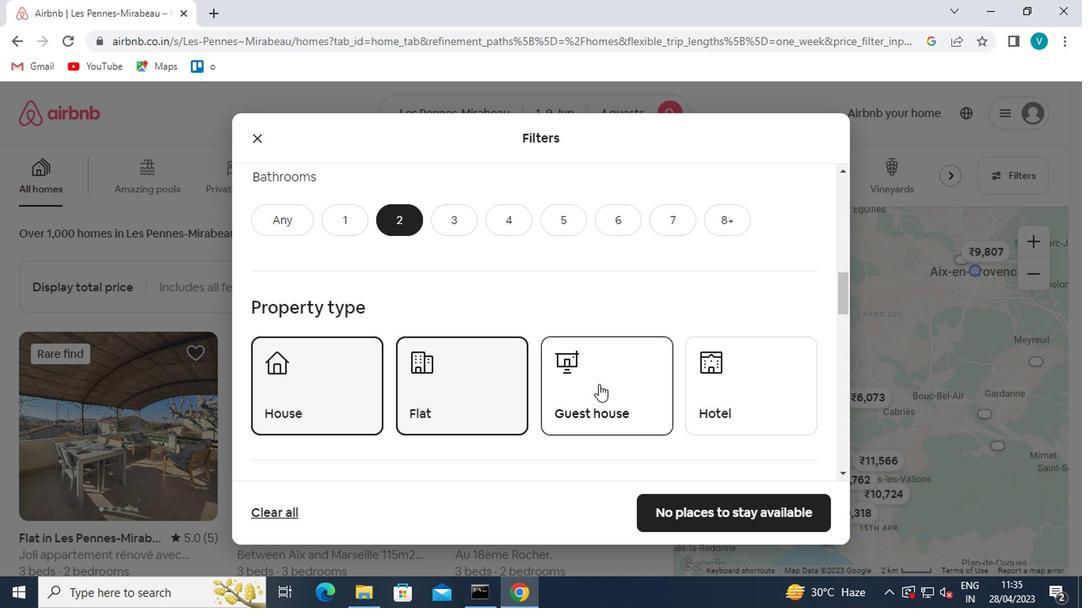 
Action: Mouse scrolled (498, 346) with delta (0, 0)
Screenshot: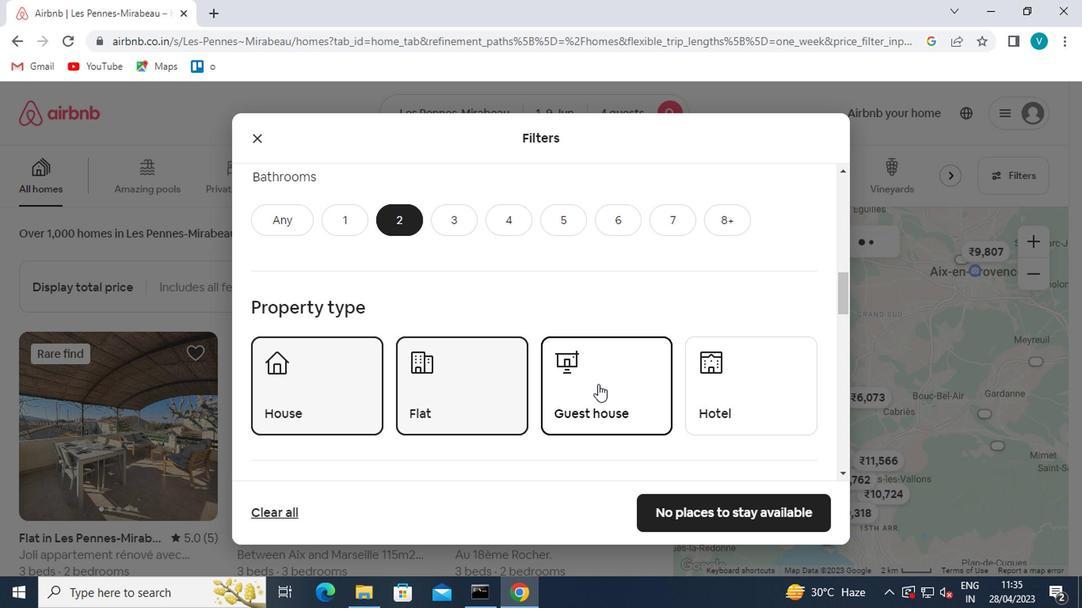 
Action: Mouse scrolled (498, 346) with delta (0, 0)
Screenshot: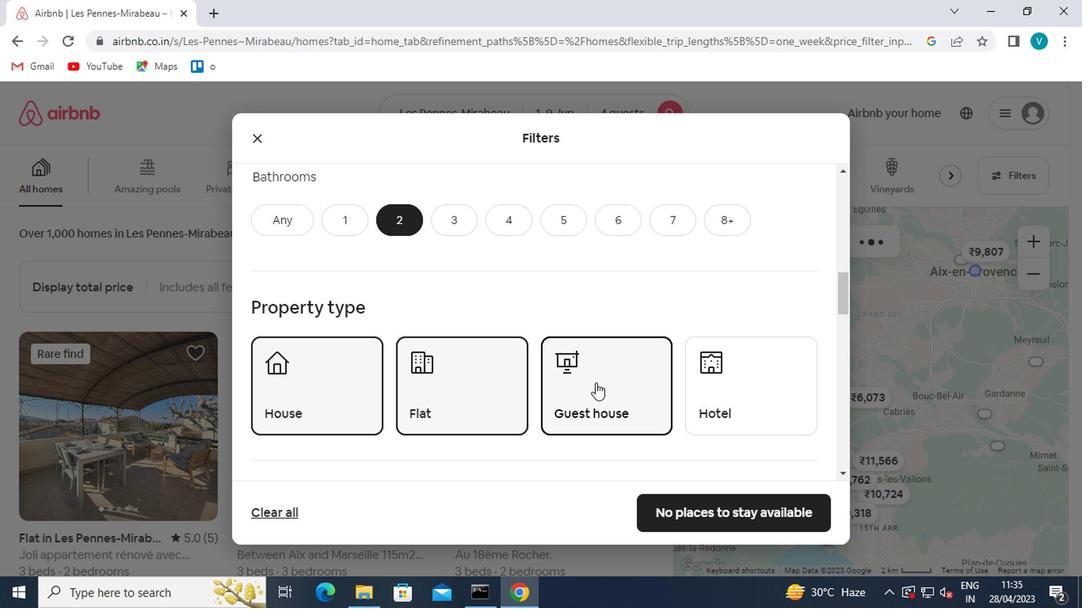 
Action: Mouse moved to (497, 346)
Screenshot: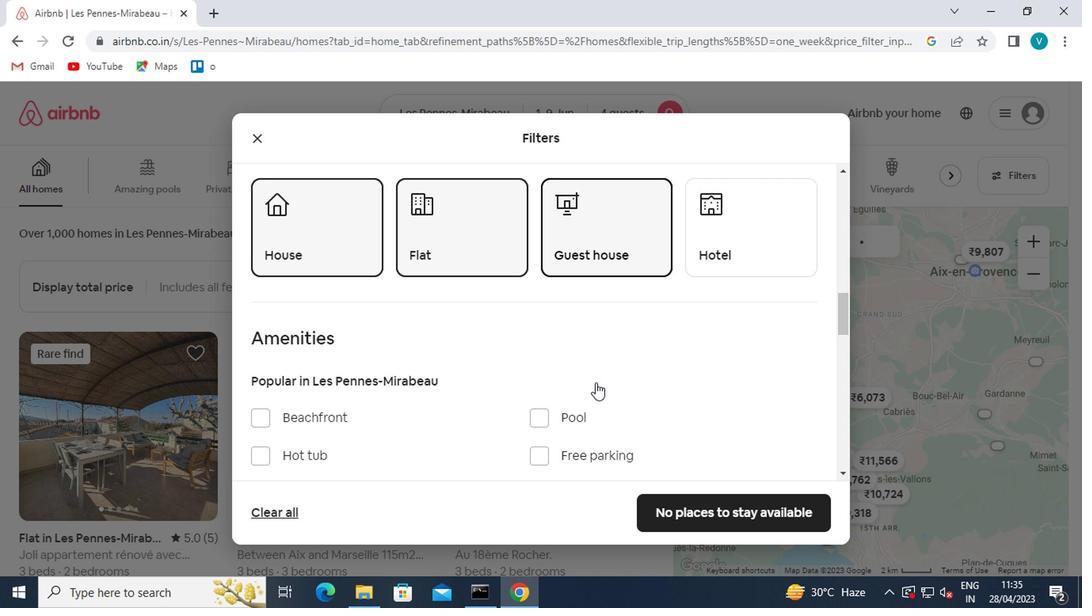 
Action: Mouse scrolled (497, 346) with delta (0, 0)
Screenshot: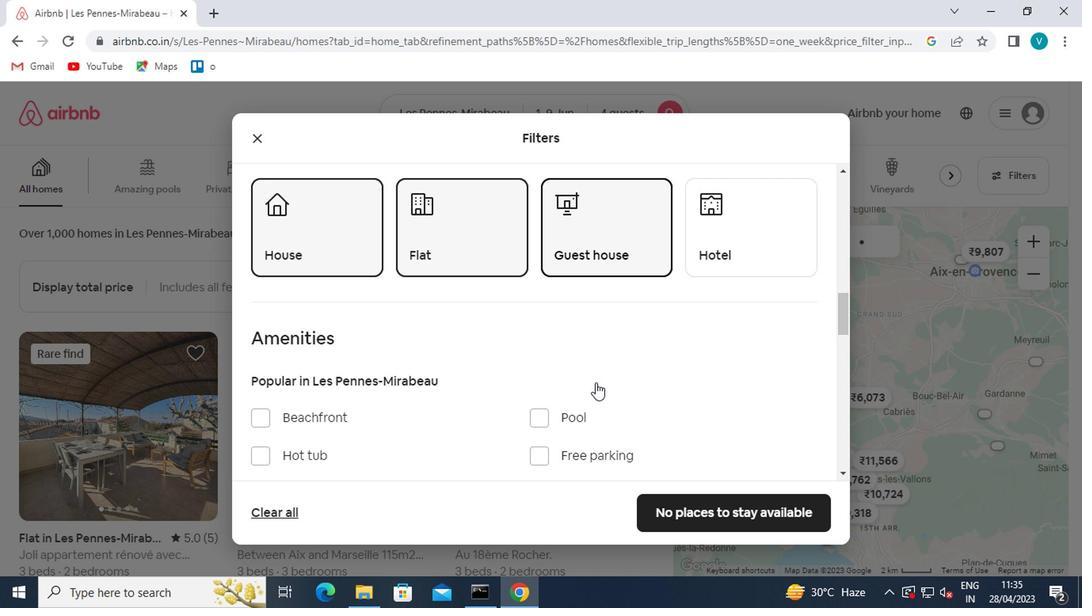 
Action: Mouse moved to (496, 346)
Screenshot: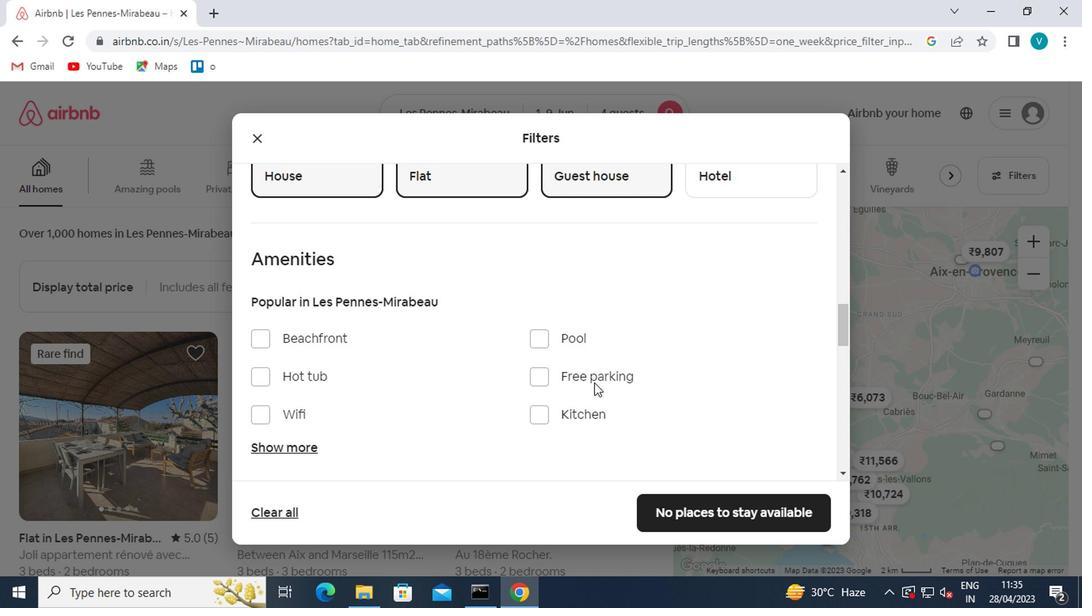 
Action: Mouse scrolled (496, 346) with delta (0, 0)
Screenshot: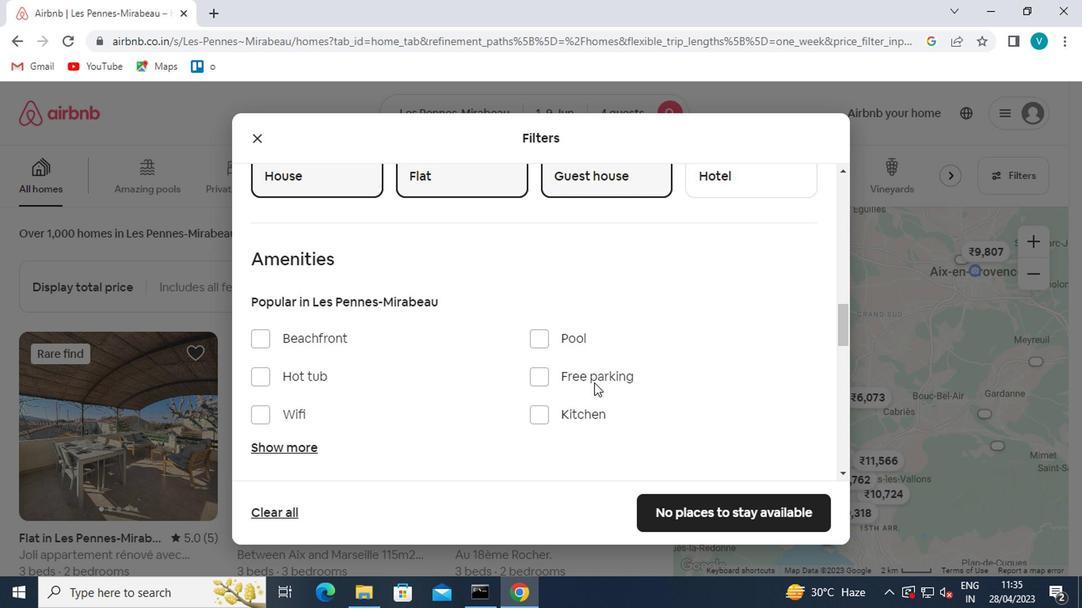 
Action: Mouse scrolled (496, 346) with delta (0, 0)
Screenshot: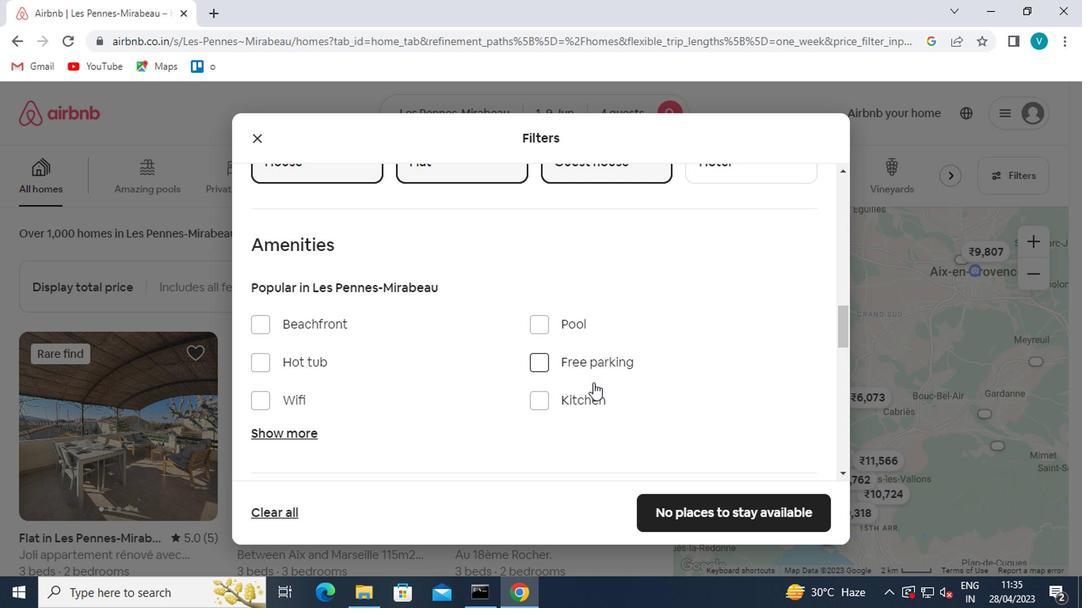 
Action: Mouse scrolled (496, 346) with delta (0, 0)
Screenshot: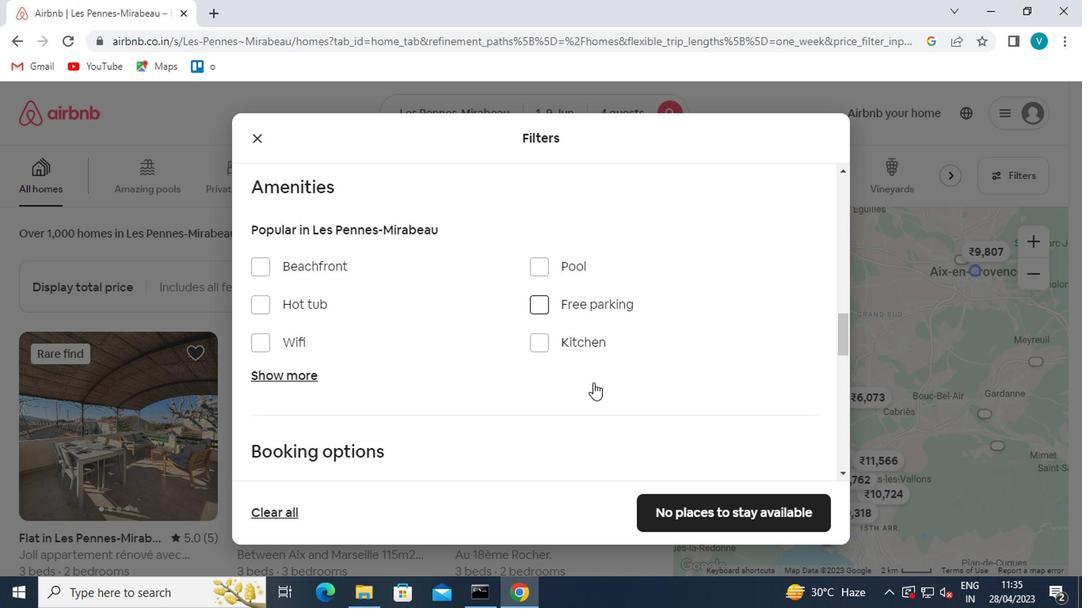 
Action: Mouse moved to (631, 360)
Screenshot: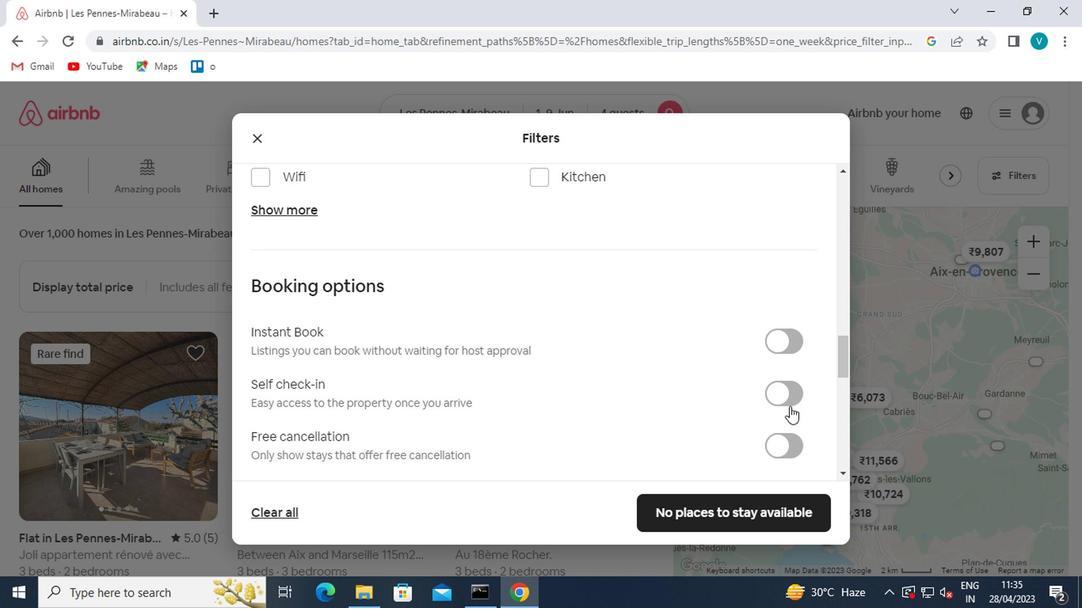 
Action: Mouse pressed left at (631, 360)
Screenshot: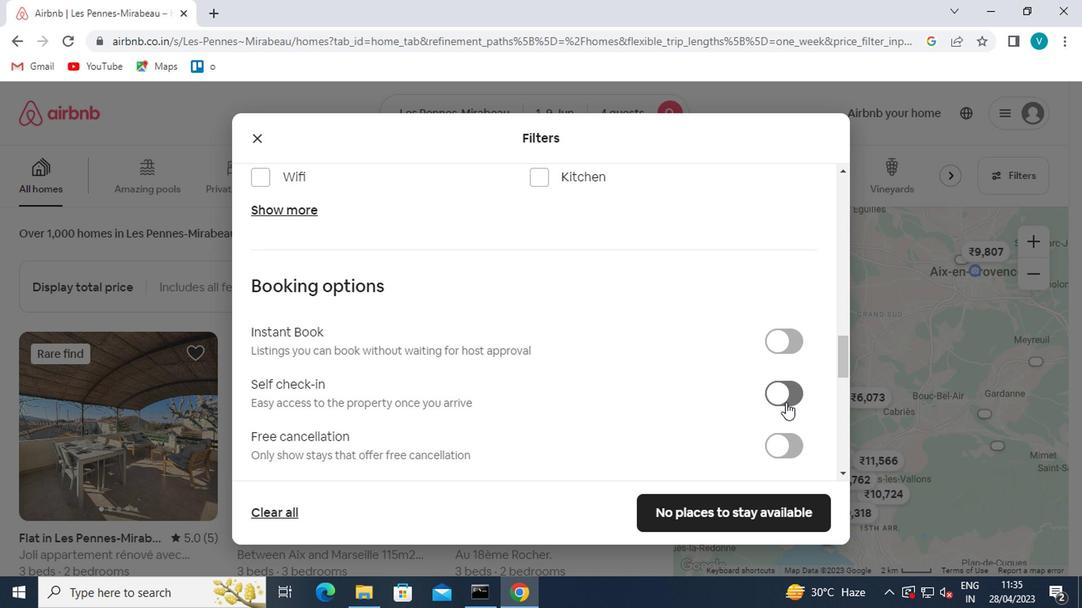 
Action: Mouse moved to (515, 358)
Screenshot: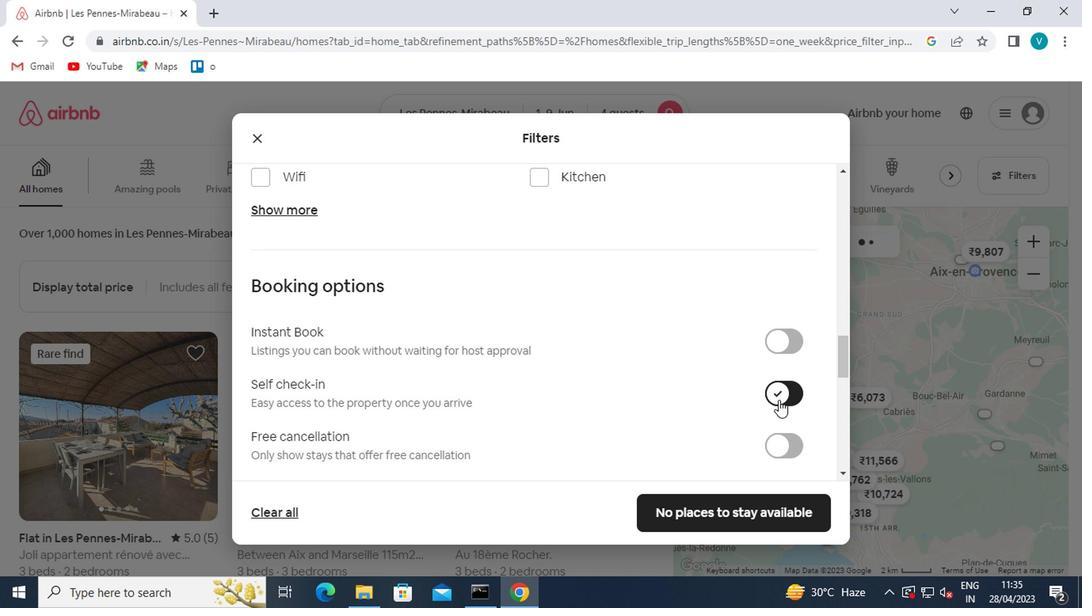 
Action: Mouse scrolled (515, 357) with delta (0, 0)
Screenshot: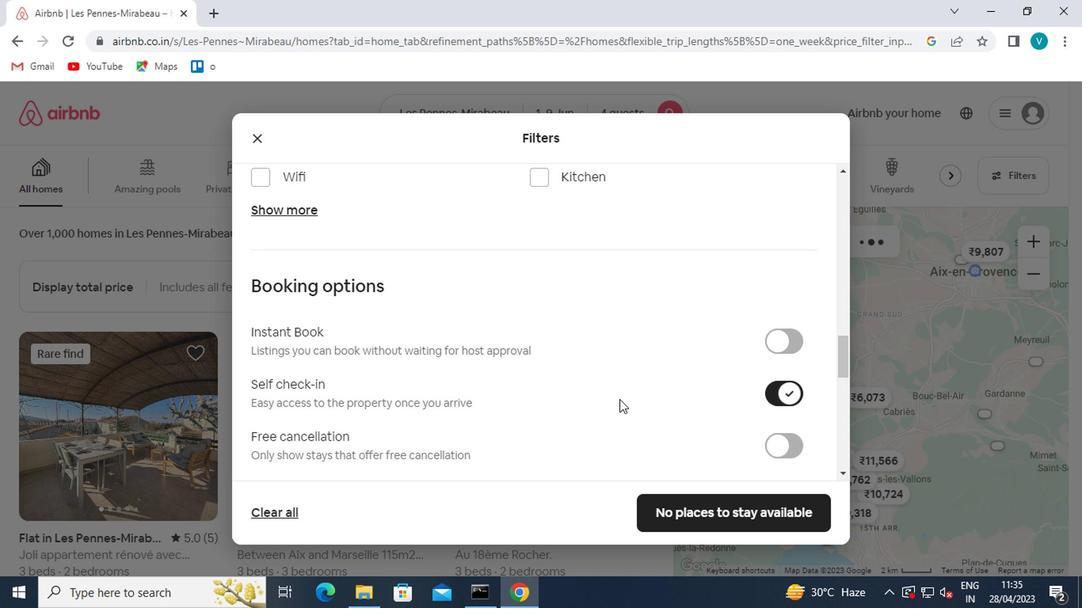 
Action: Mouse scrolled (515, 357) with delta (0, 0)
Screenshot: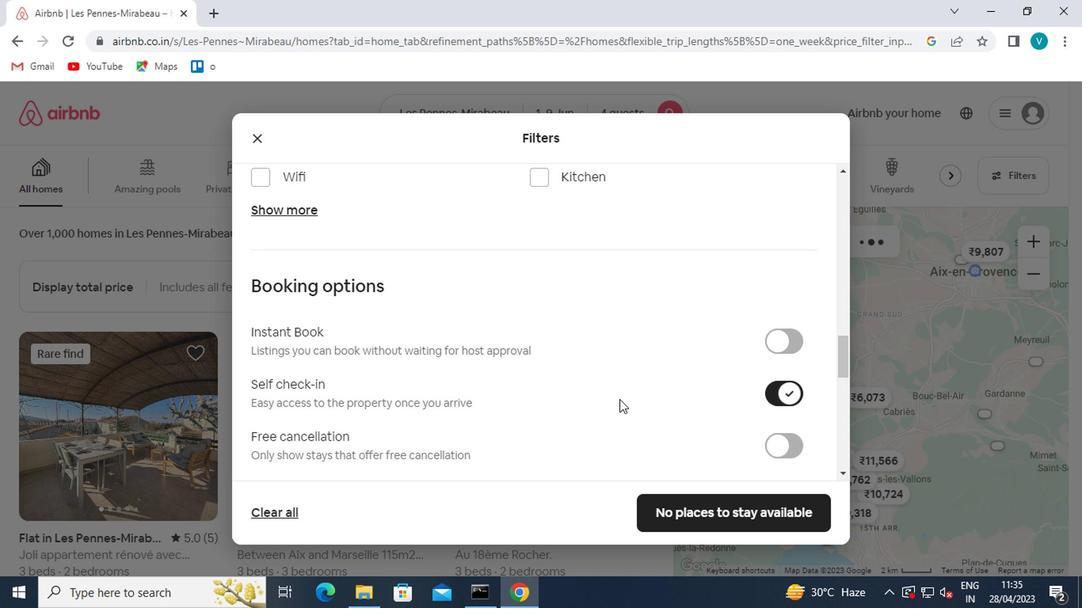 
Action: Mouse moved to (514, 358)
Screenshot: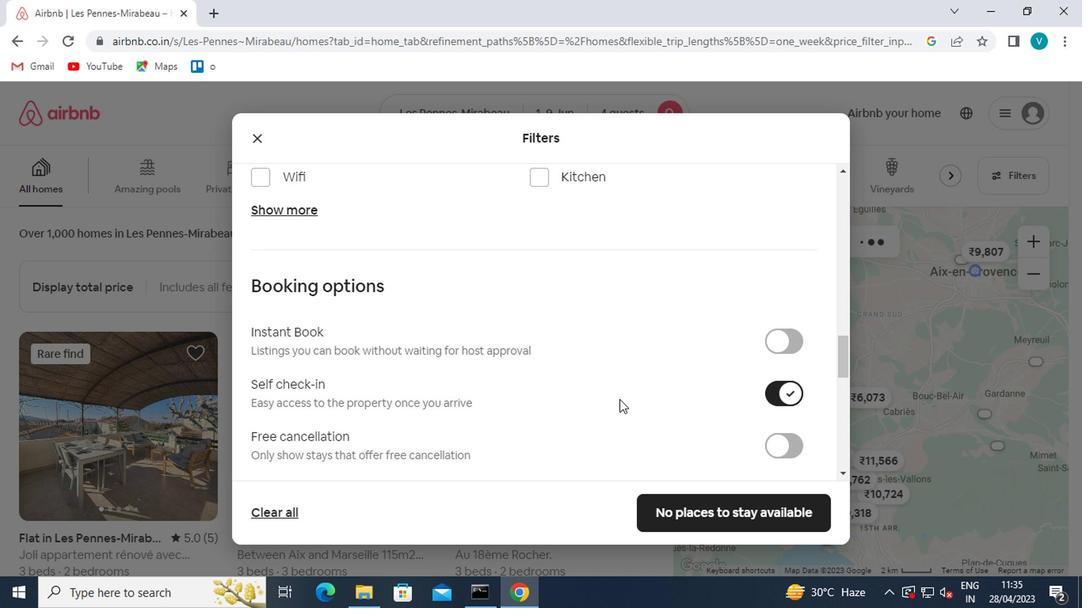 
Action: Mouse scrolled (514, 357) with delta (0, 0)
Screenshot: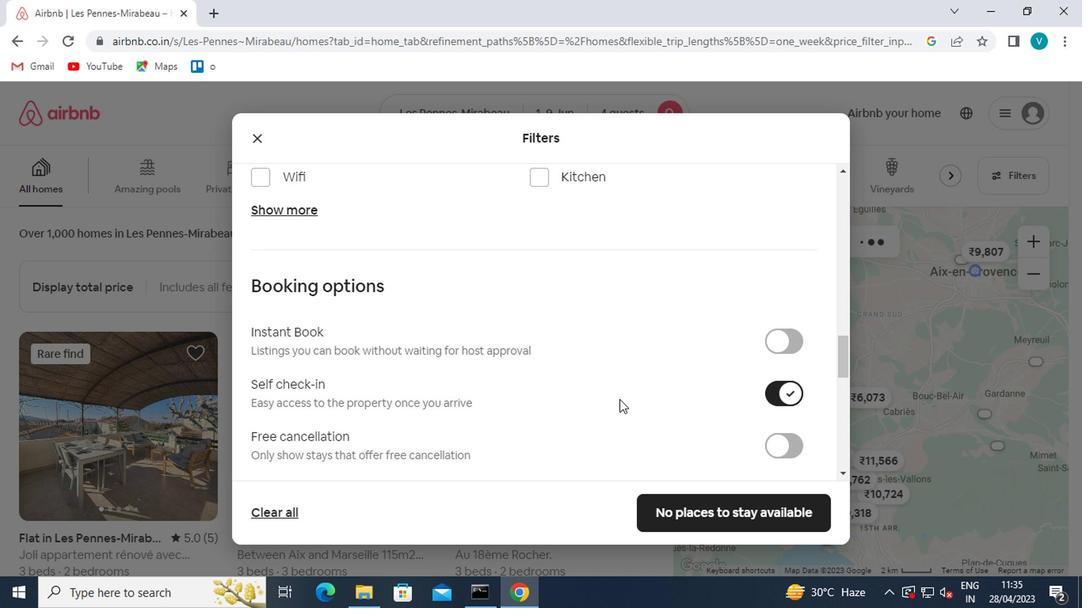 
Action: Mouse scrolled (514, 357) with delta (0, 0)
Screenshot: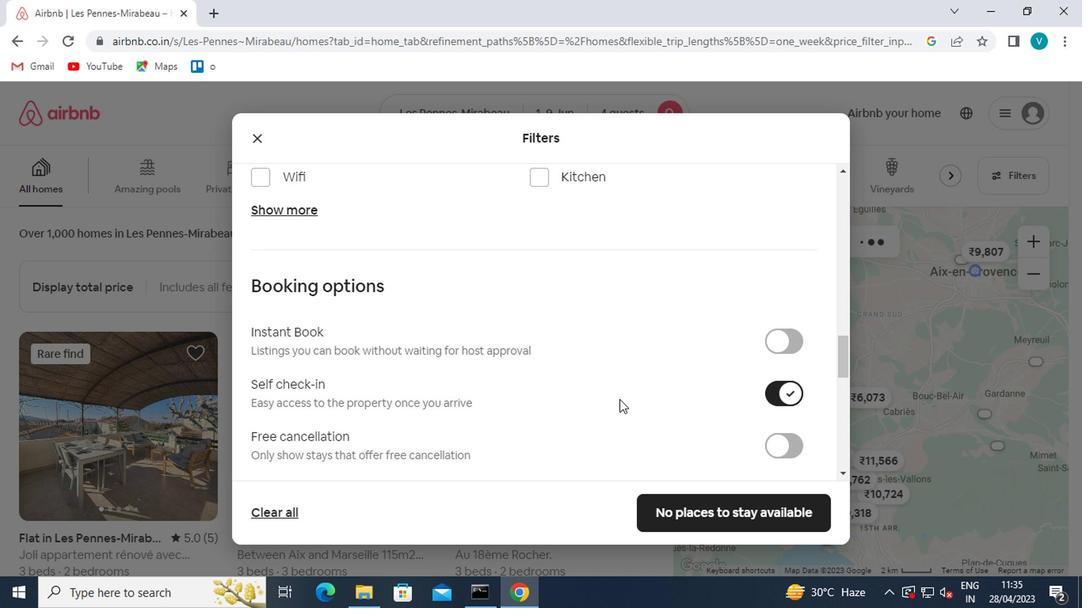 
Action: Mouse scrolled (514, 357) with delta (0, 0)
Screenshot: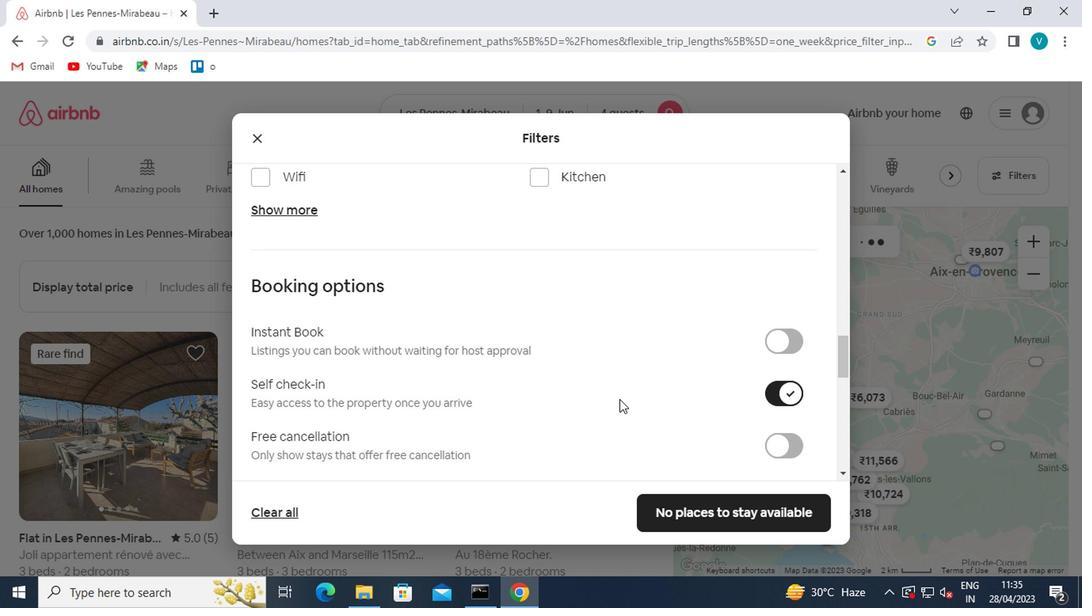 
Action: Mouse scrolled (514, 357) with delta (0, 0)
Screenshot: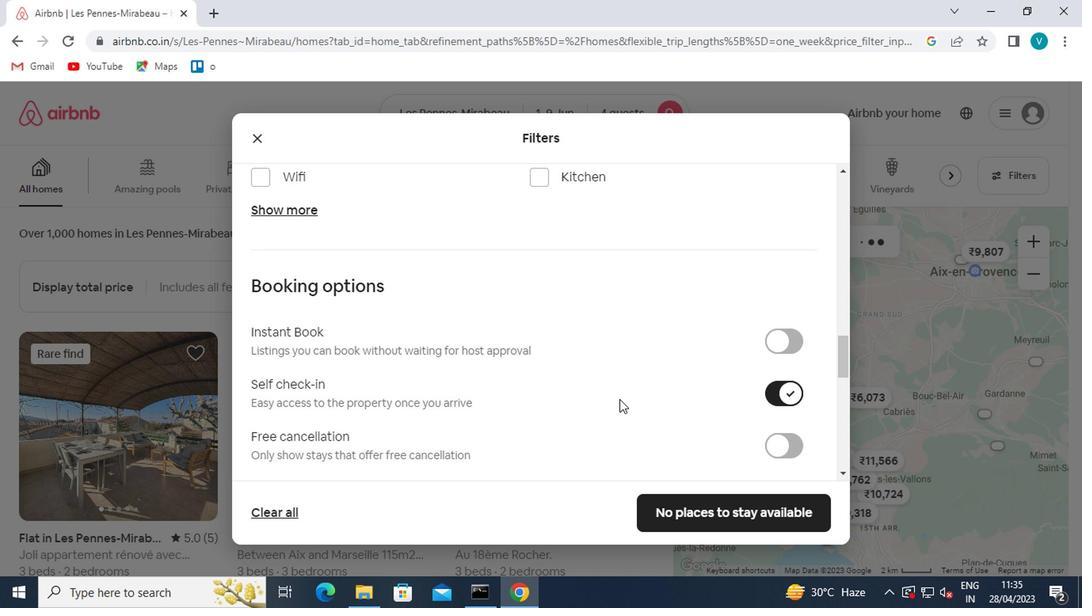 
Action: Mouse scrolled (514, 357) with delta (0, 0)
Screenshot: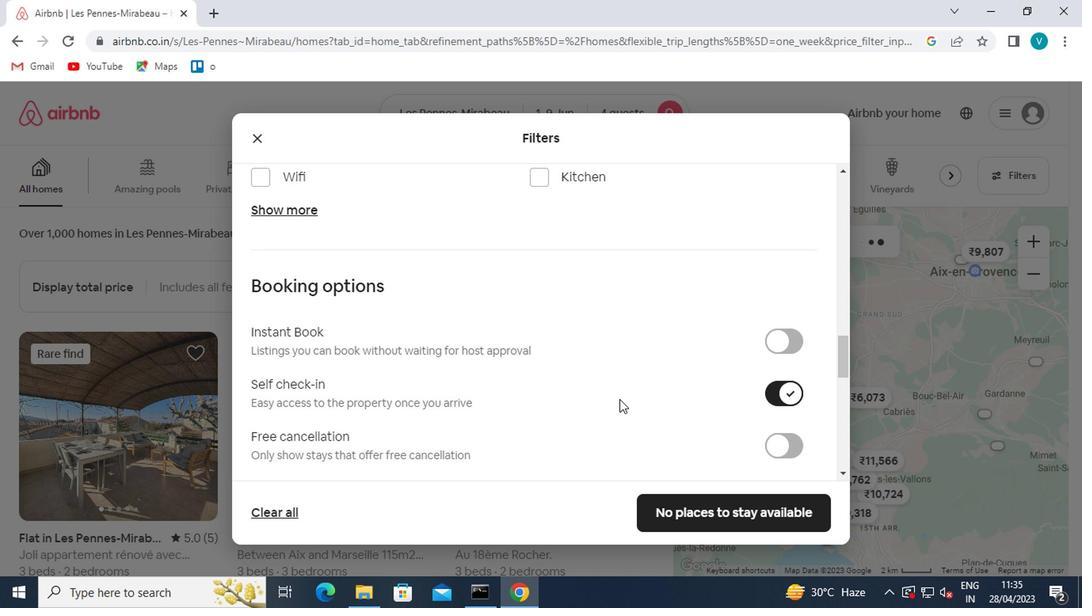 
Action: Mouse scrolled (514, 357) with delta (0, 0)
Screenshot: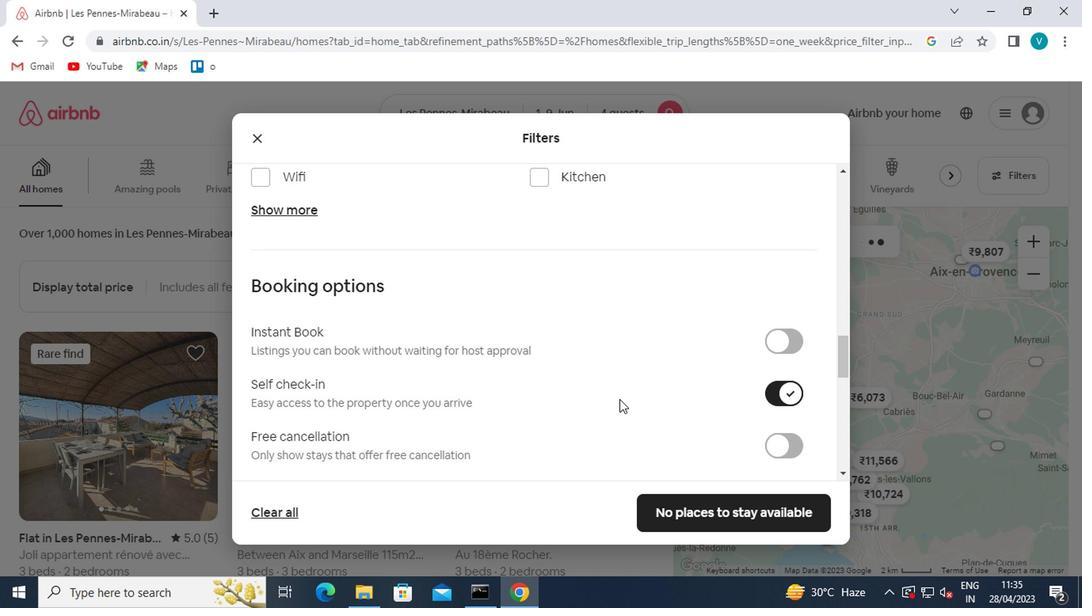 
Action: Mouse moved to (304, 360)
Screenshot: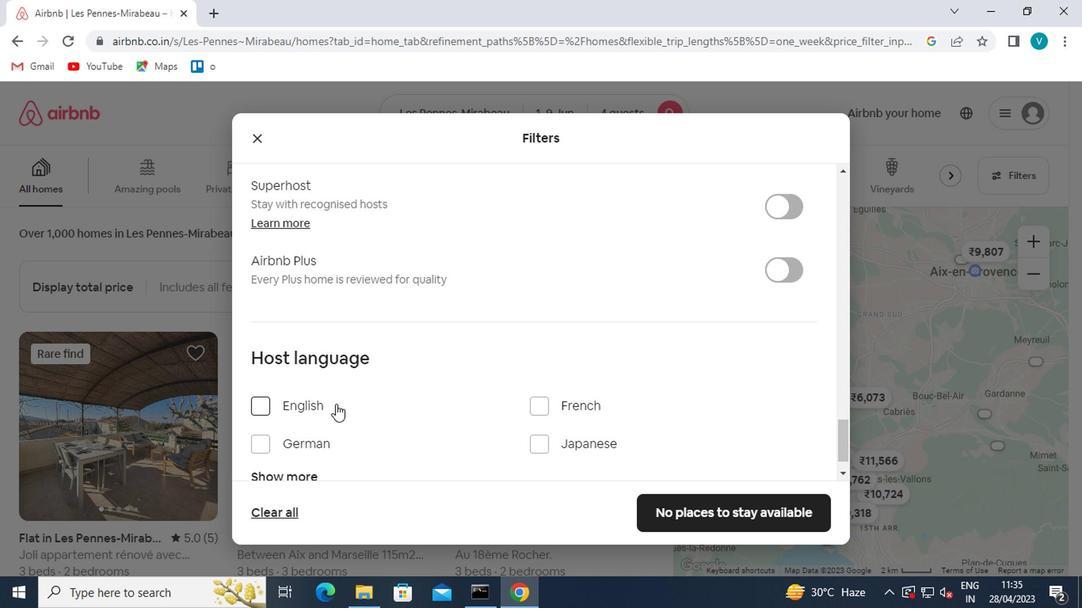 
Action: Mouse pressed left at (304, 360)
Screenshot: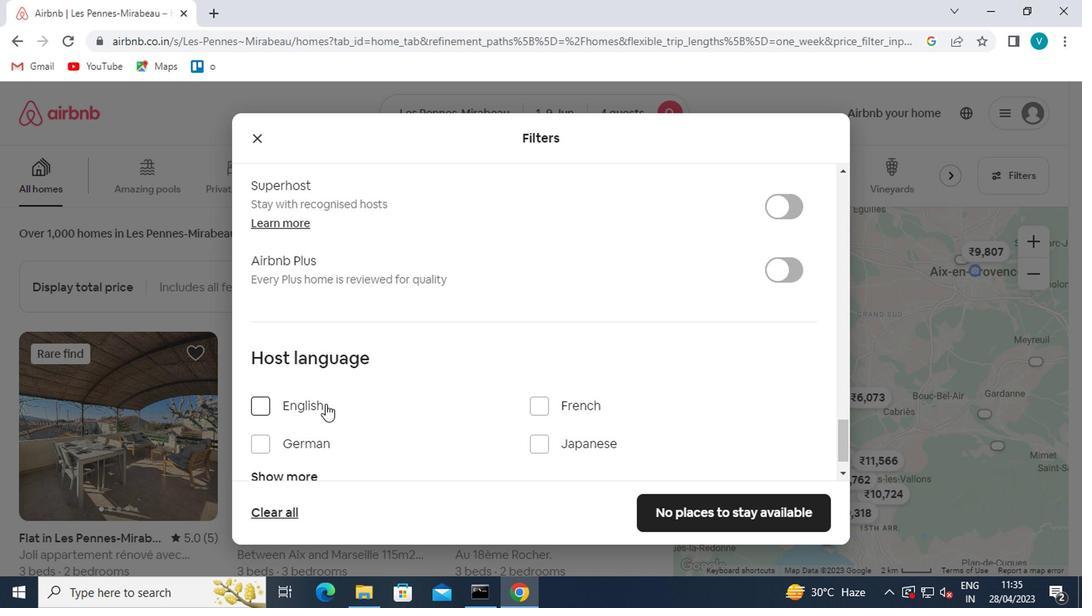 
Action: Mouse moved to (561, 431)
Screenshot: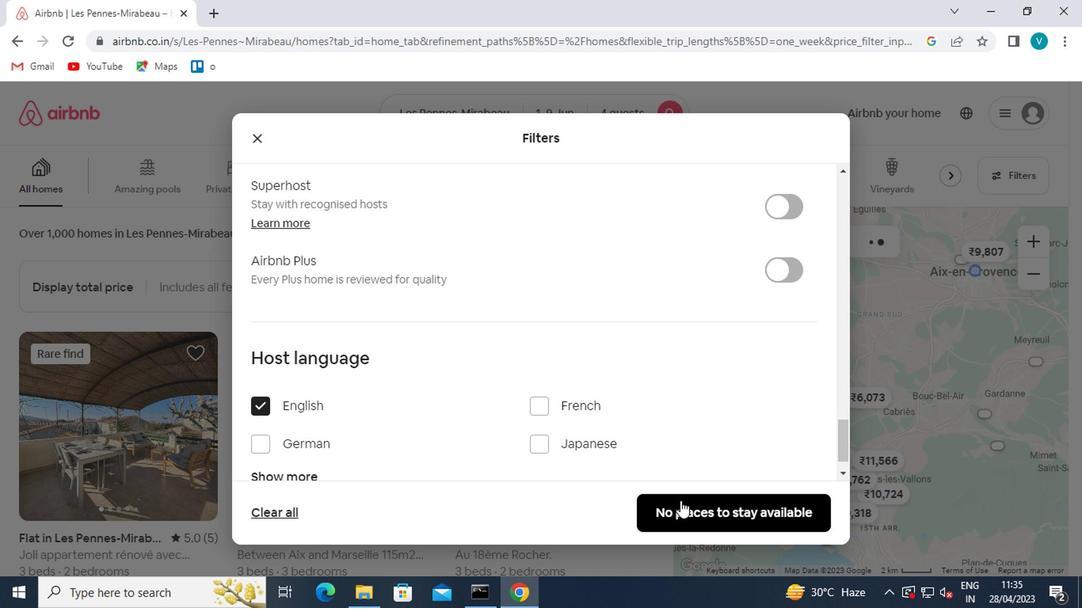 
Action: Mouse pressed left at (561, 431)
Screenshot: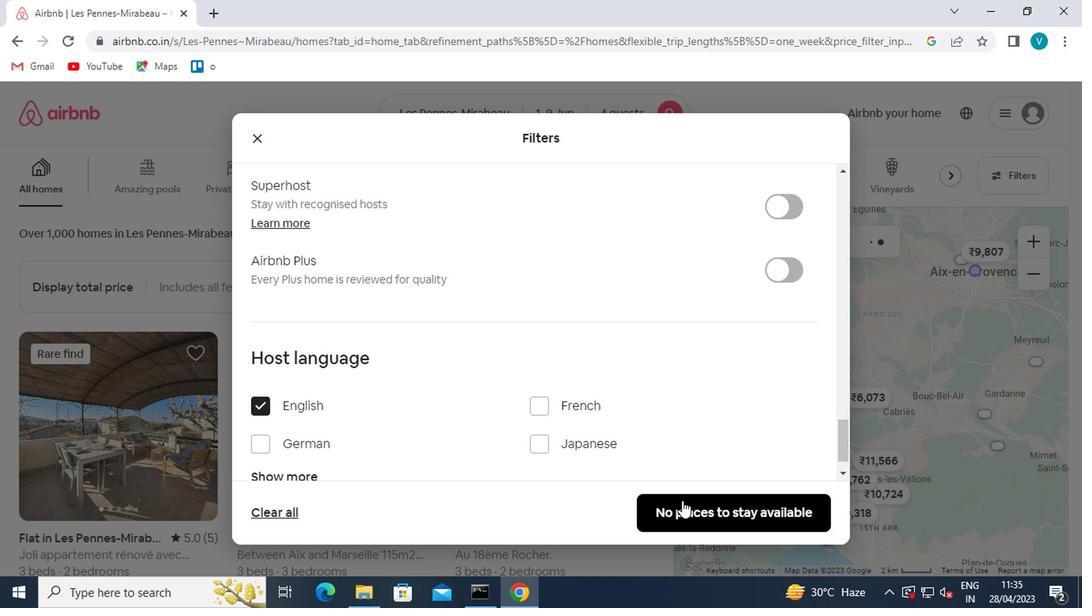 
Action: Mouse moved to (547, 430)
Screenshot: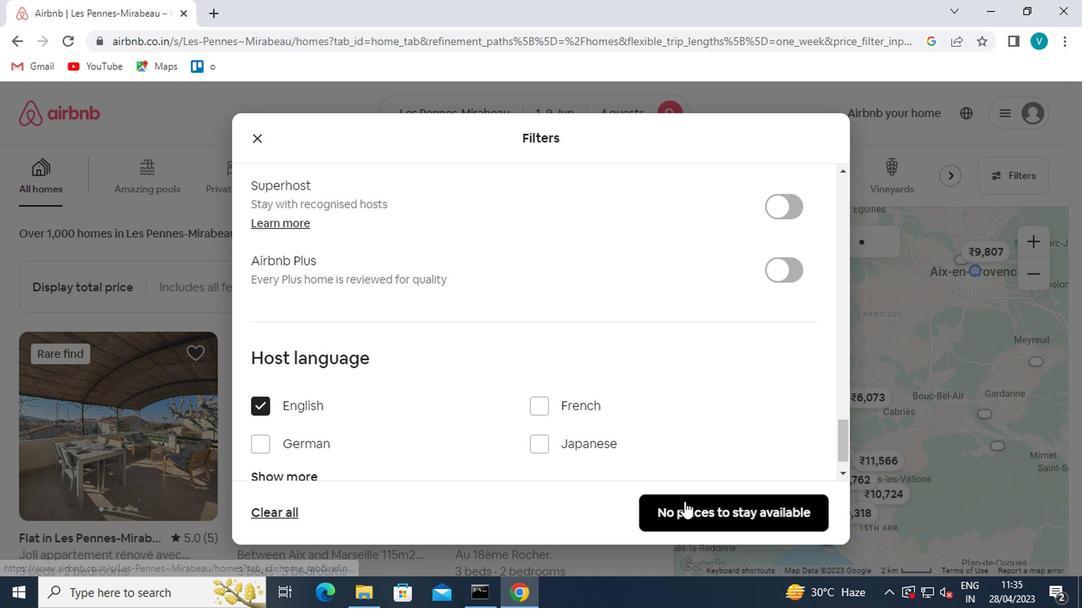 
